 Task: Search one way flight ticket for 3 adults in first from Christiansted,st. Croix: Henry E. Rohlsen Airport to Indianapolis: Indianapolis International Airport on 8-5-2023. Number of bags: 11 checked bags. Price is upto 82000. Outbound departure time preference is 19:15.
Action: Mouse moved to (307, 259)
Screenshot: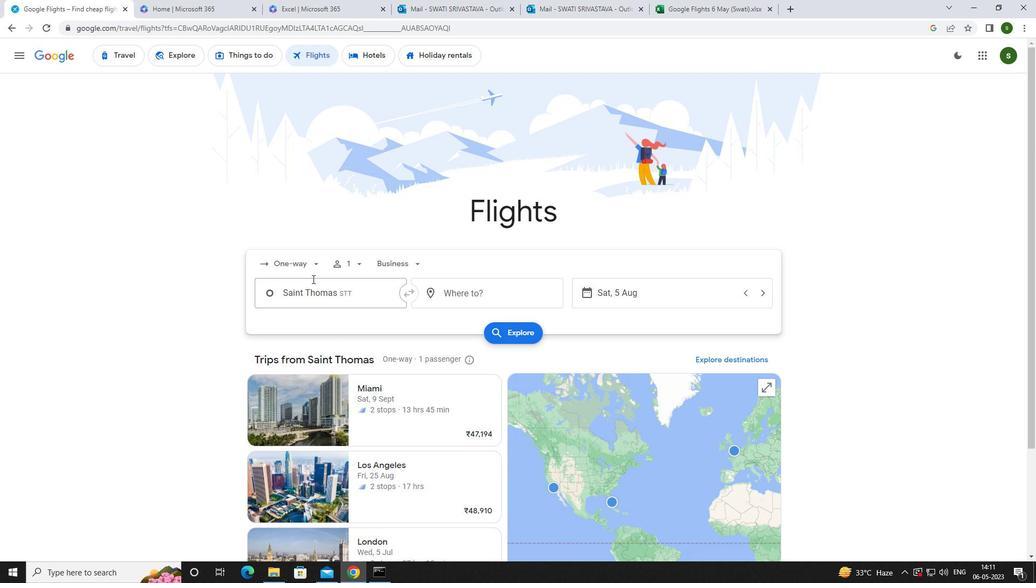 
Action: Mouse pressed left at (307, 259)
Screenshot: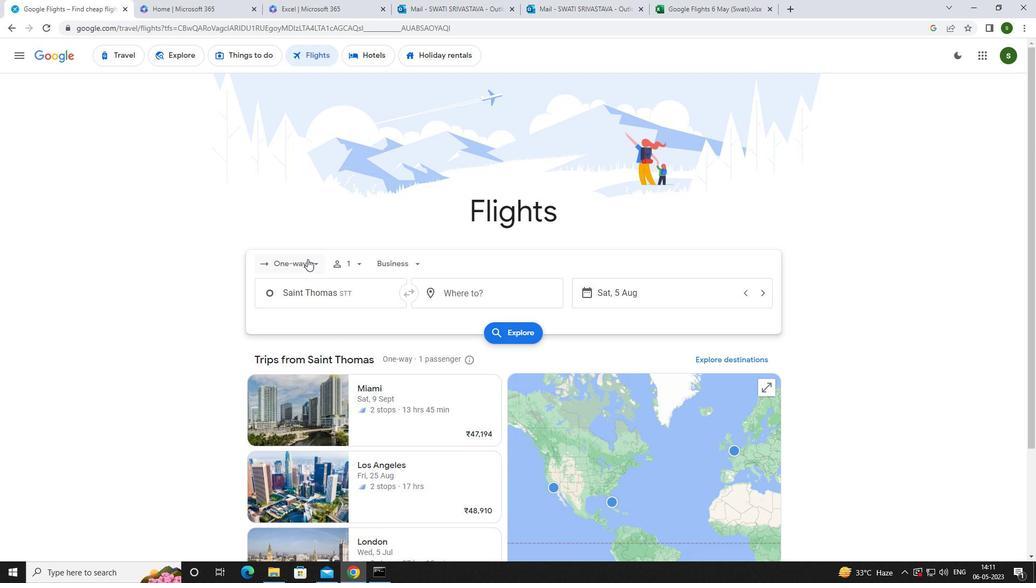 
Action: Mouse moved to (312, 308)
Screenshot: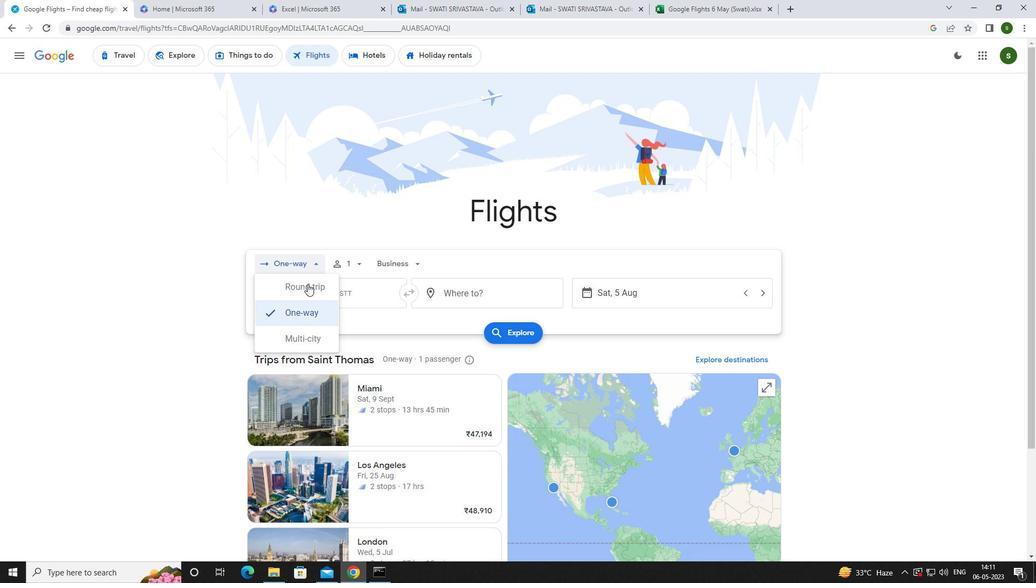 
Action: Mouse pressed left at (312, 308)
Screenshot: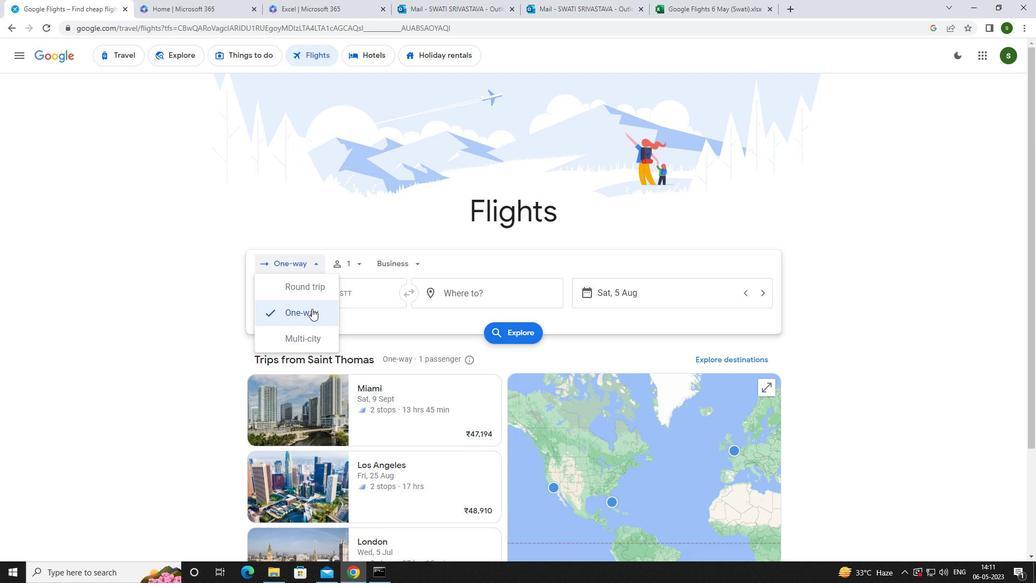 
Action: Mouse moved to (356, 265)
Screenshot: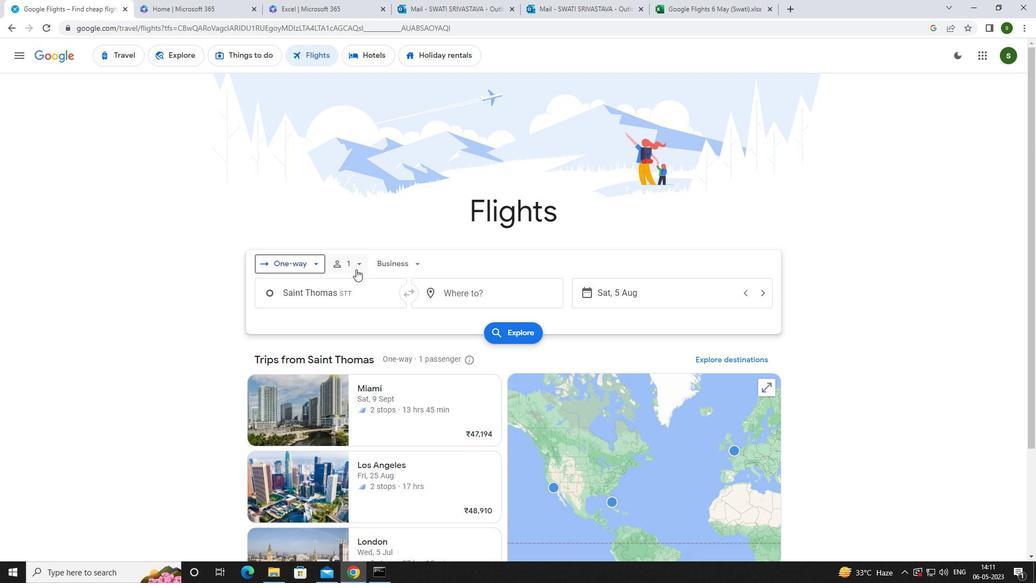 
Action: Mouse pressed left at (356, 265)
Screenshot: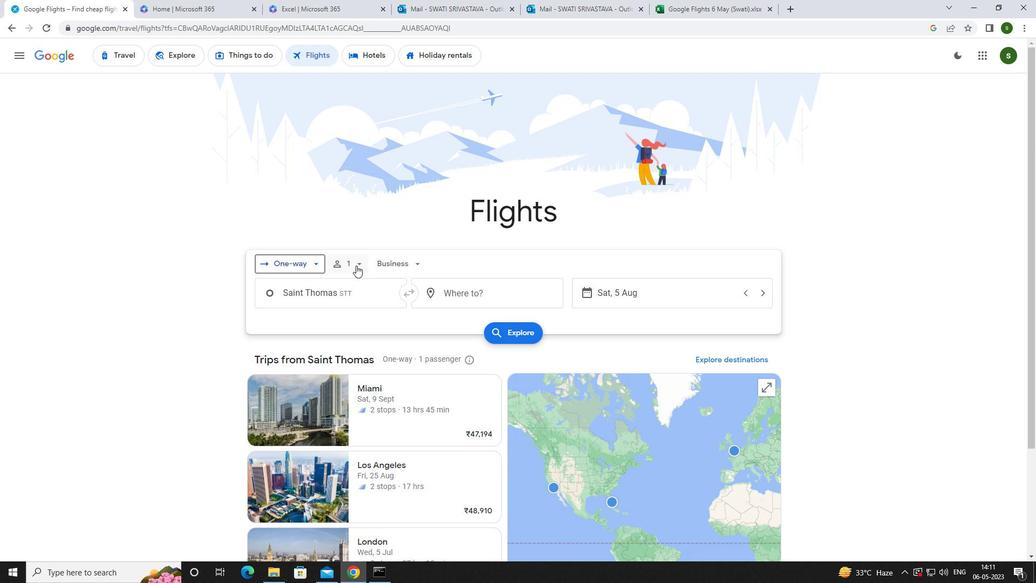 
Action: Mouse moved to (444, 287)
Screenshot: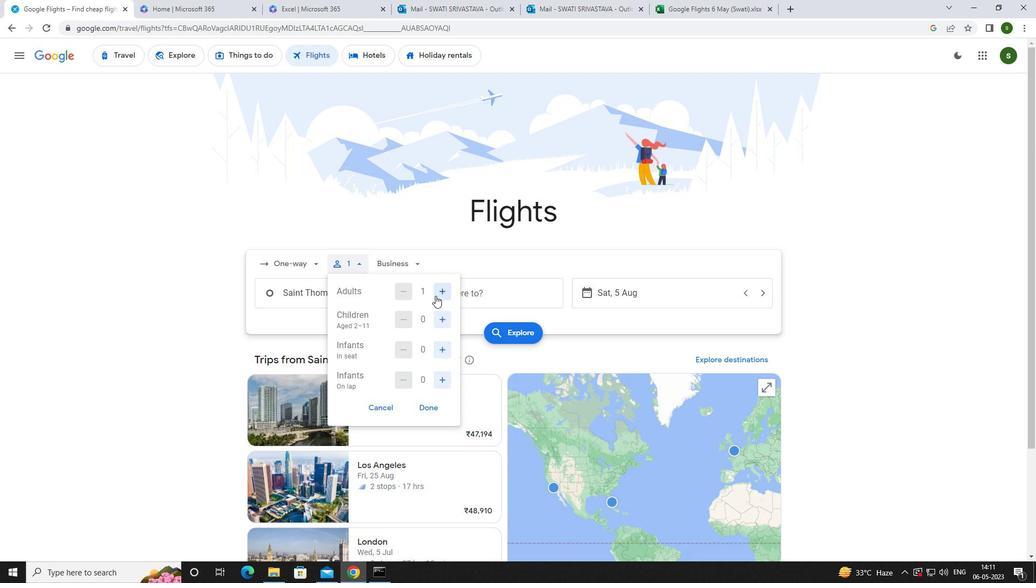 
Action: Mouse pressed left at (444, 287)
Screenshot: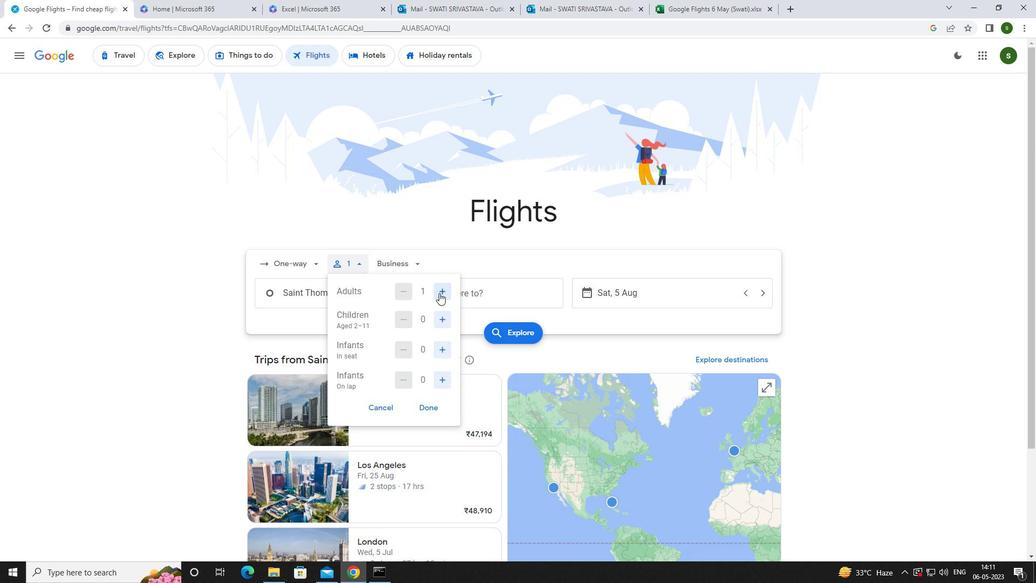 
Action: Mouse pressed left at (444, 287)
Screenshot: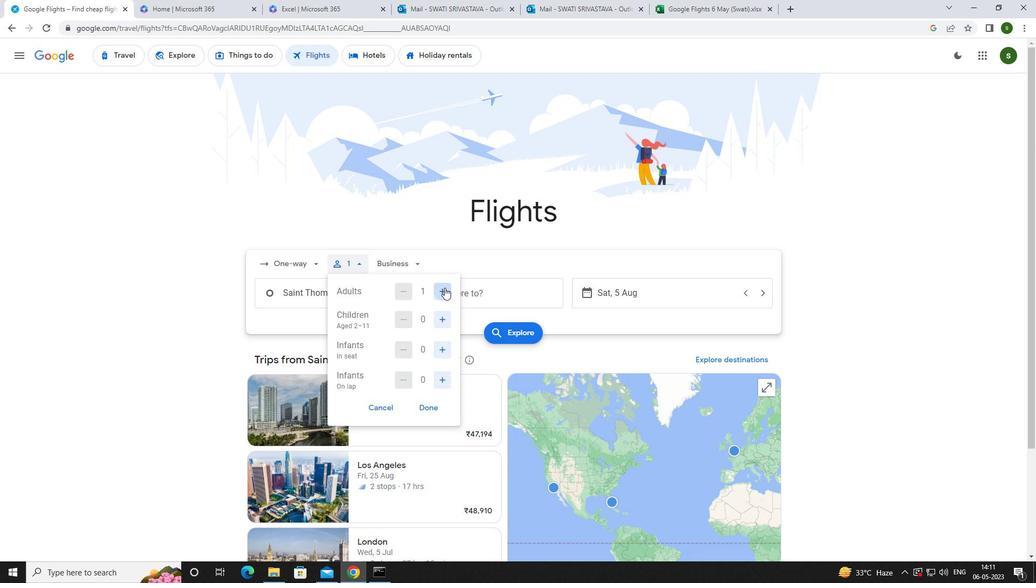 
Action: Mouse moved to (405, 262)
Screenshot: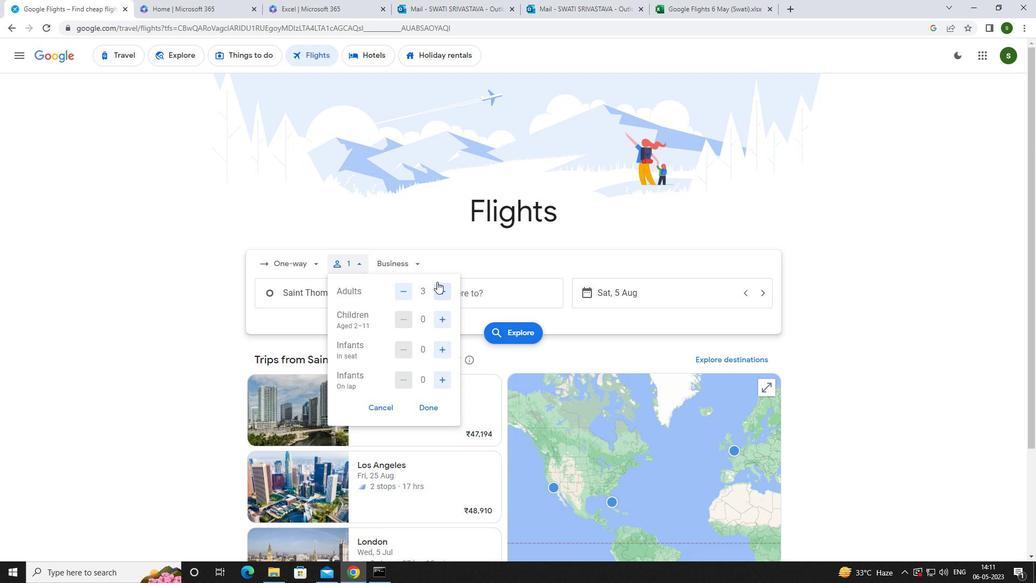 
Action: Mouse pressed left at (405, 262)
Screenshot: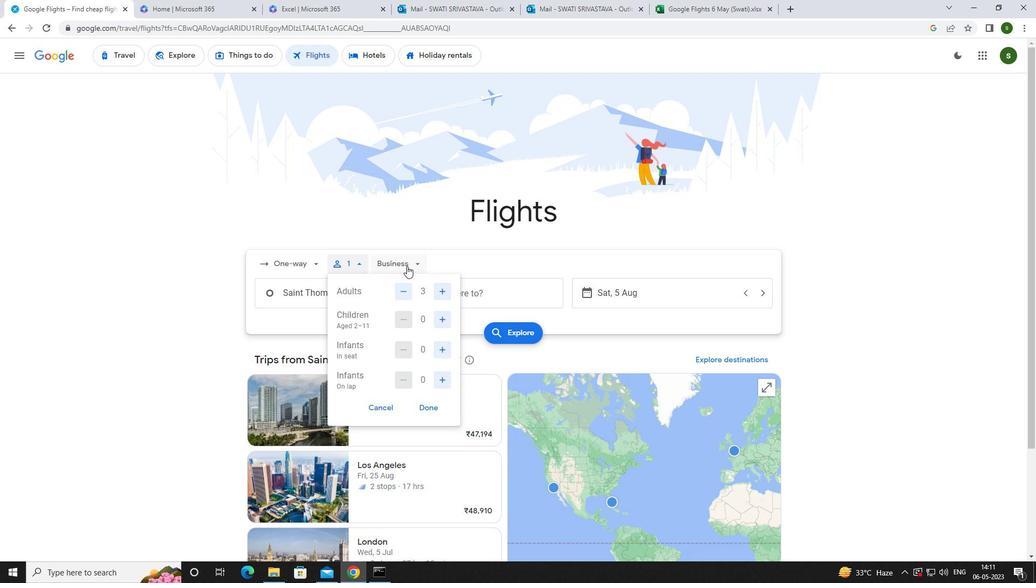
Action: Mouse moved to (422, 362)
Screenshot: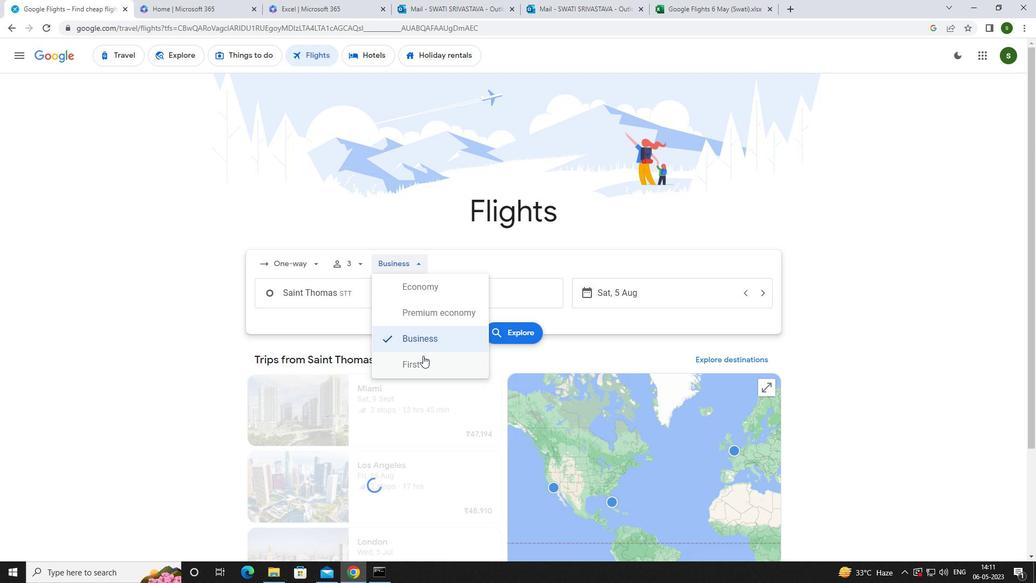 
Action: Mouse pressed left at (422, 362)
Screenshot: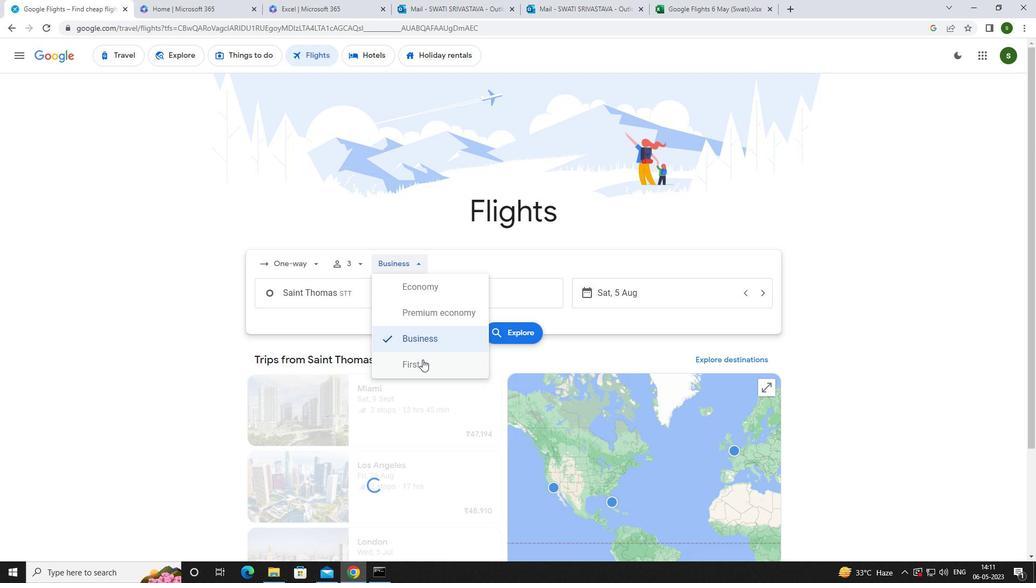 
Action: Mouse moved to (362, 296)
Screenshot: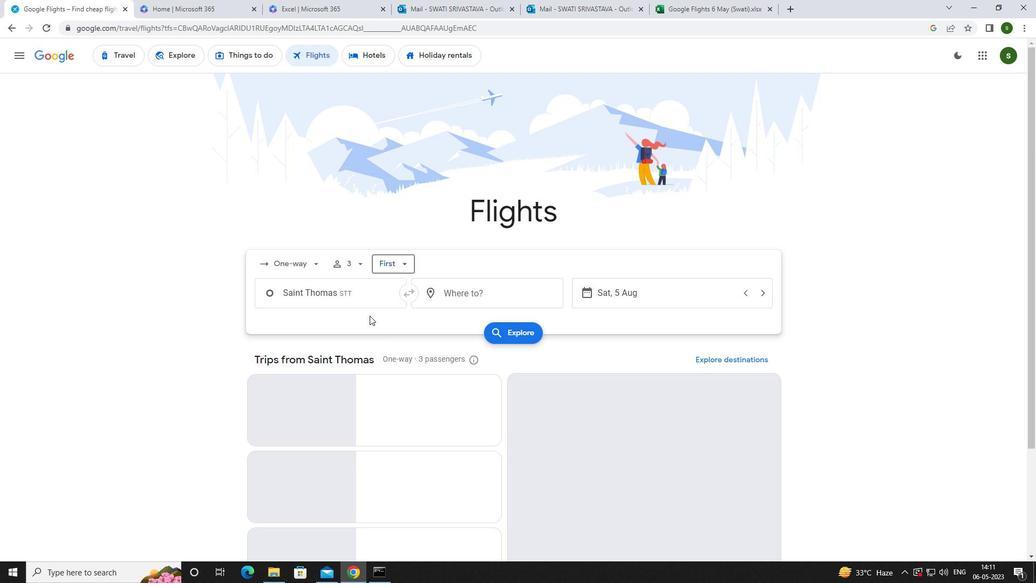 
Action: Mouse pressed left at (362, 296)
Screenshot: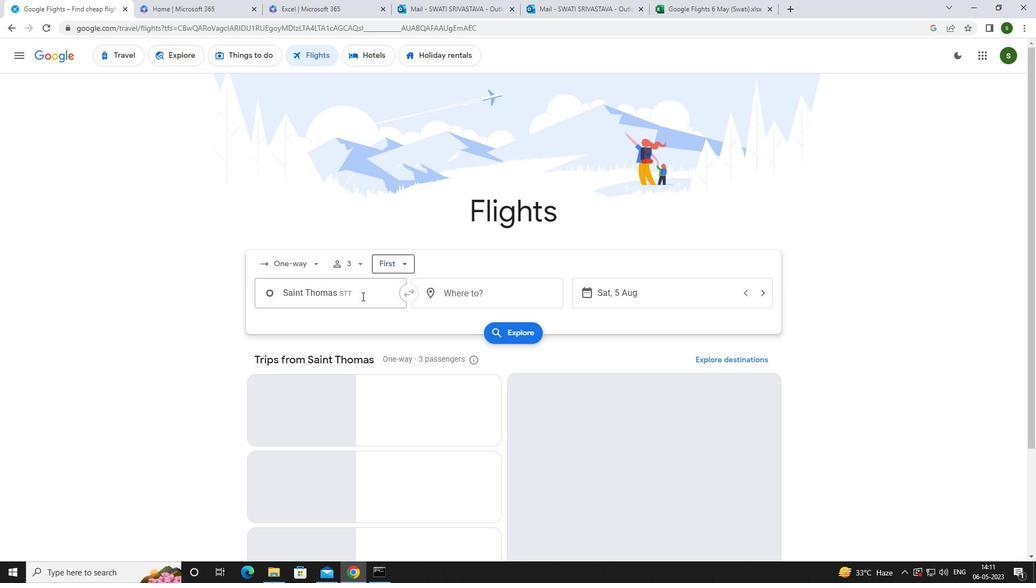 
Action: Mouse moved to (364, 295)
Screenshot: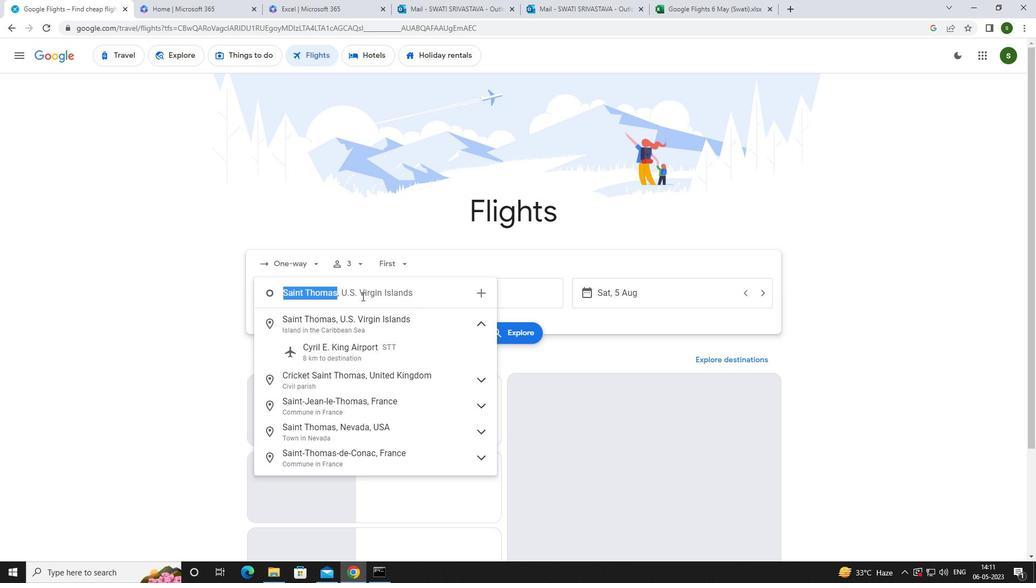 
Action: Key pressed <Key.caps_lock>h<Key.caps_lock>enry
Screenshot: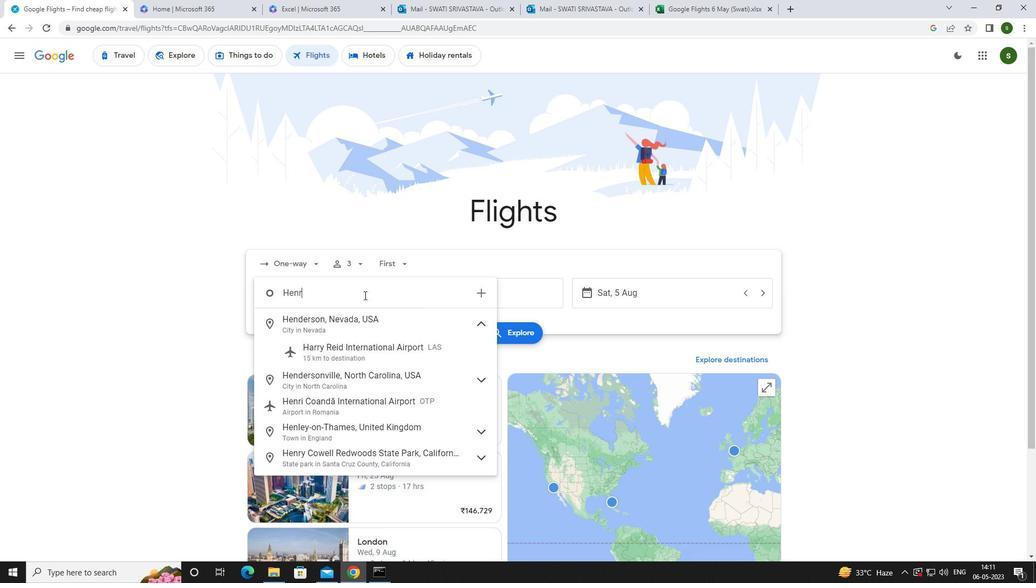 
Action: Mouse moved to (359, 378)
Screenshot: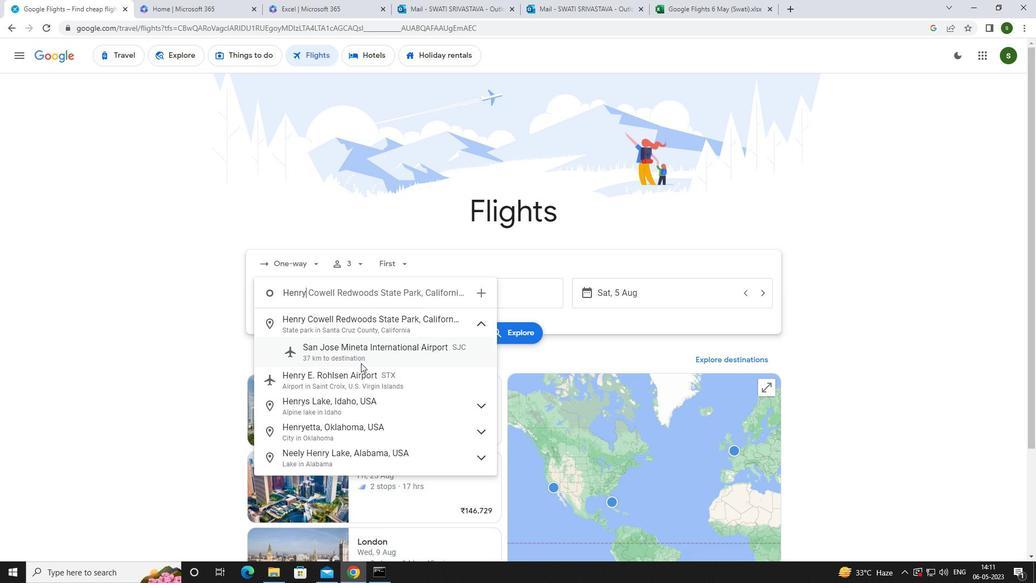
Action: Mouse pressed left at (359, 378)
Screenshot: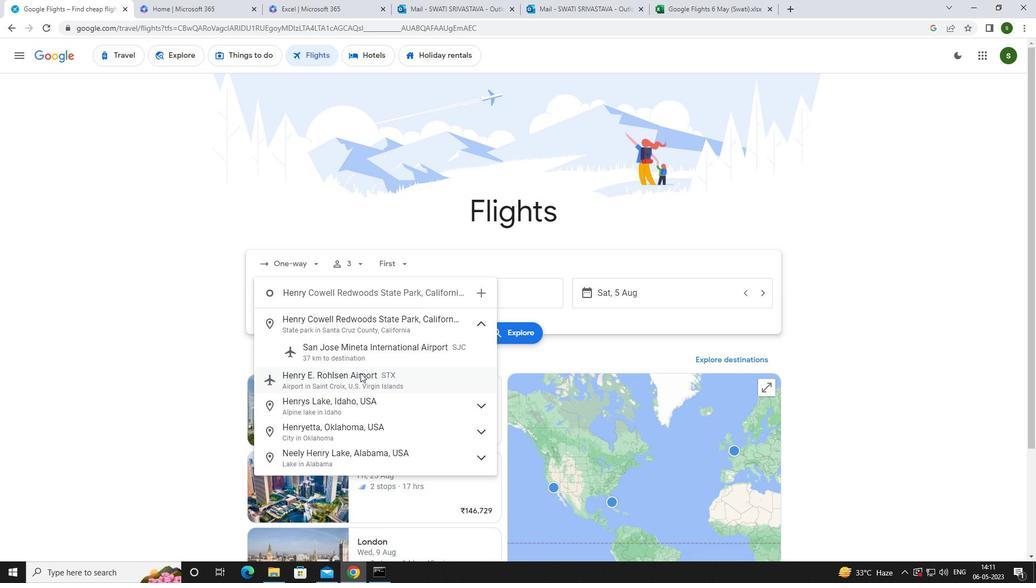 
Action: Mouse moved to (485, 293)
Screenshot: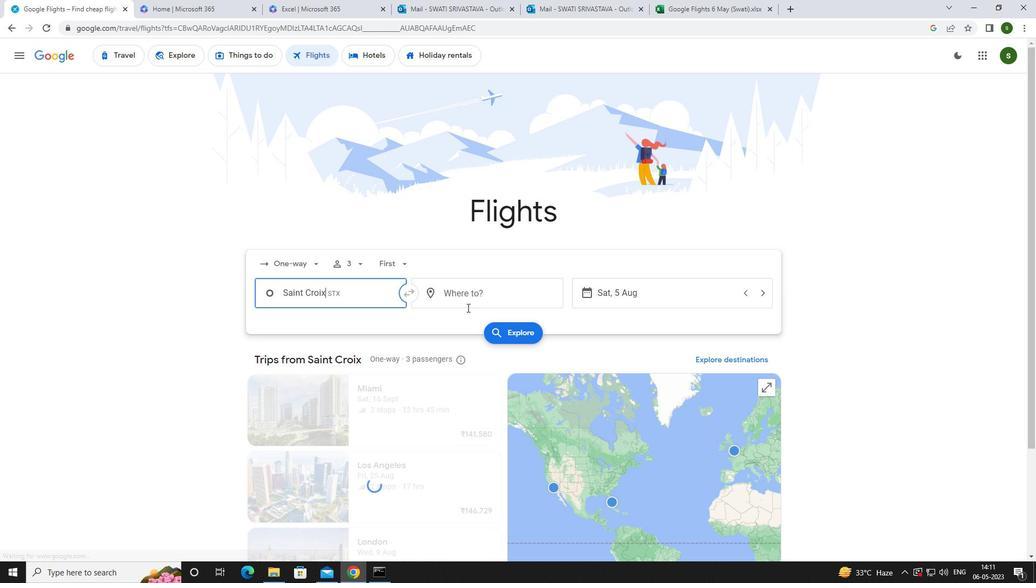 
Action: Mouse pressed left at (485, 293)
Screenshot: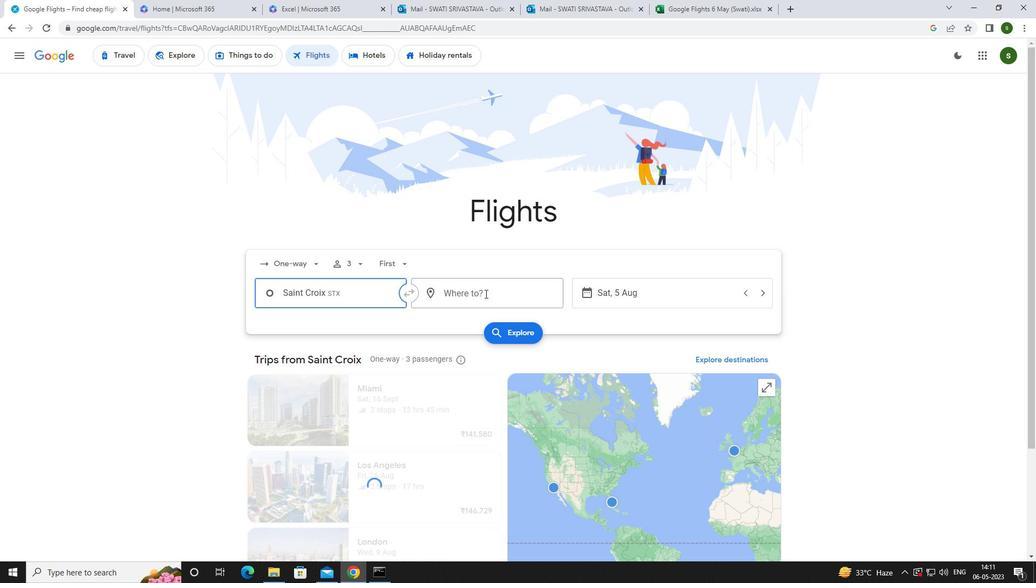 
Action: Key pressed <Key.caps_lock>i<Key.caps_lock>ndianapol
Screenshot: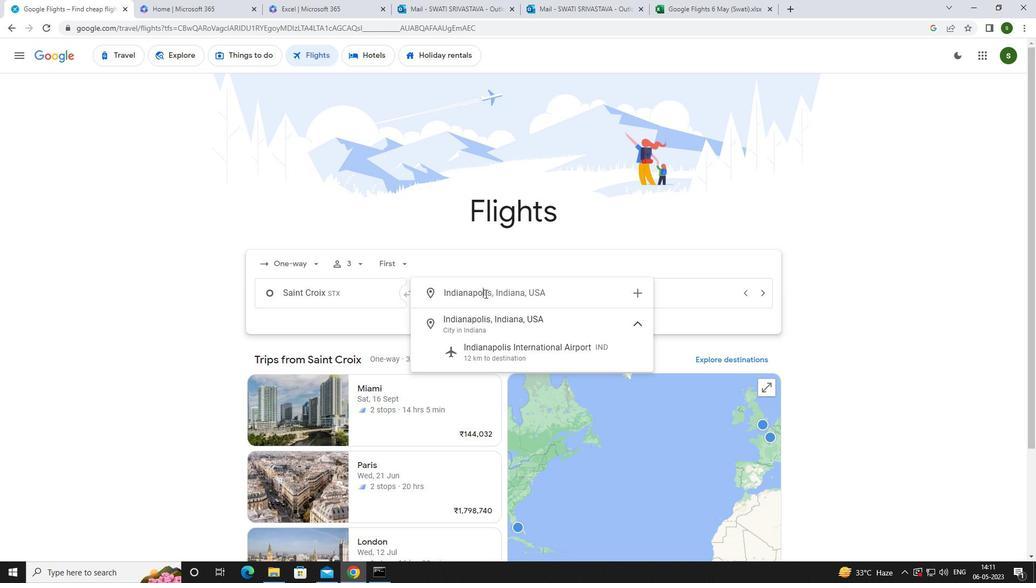 
Action: Mouse moved to (497, 349)
Screenshot: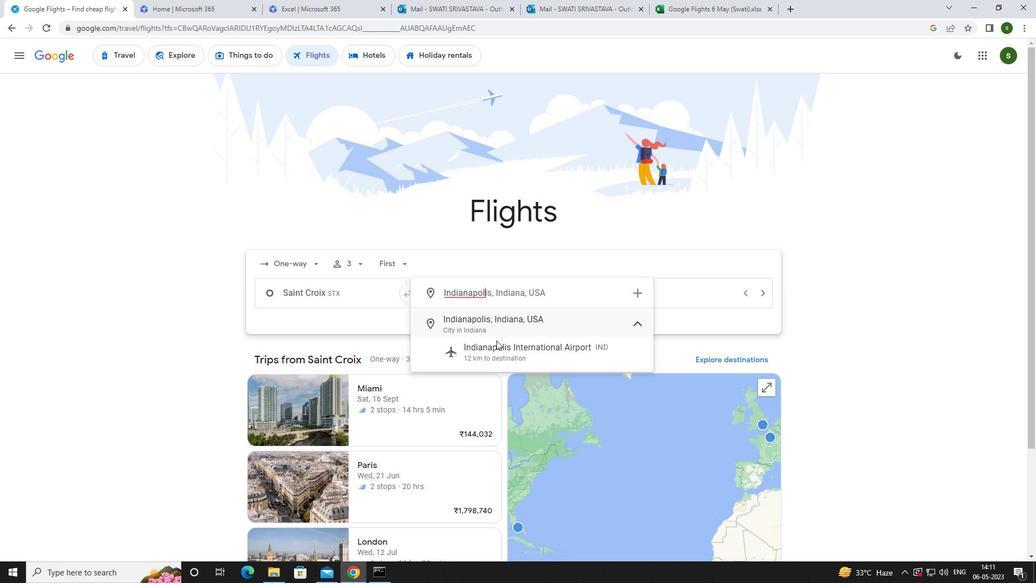 
Action: Mouse pressed left at (497, 349)
Screenshot: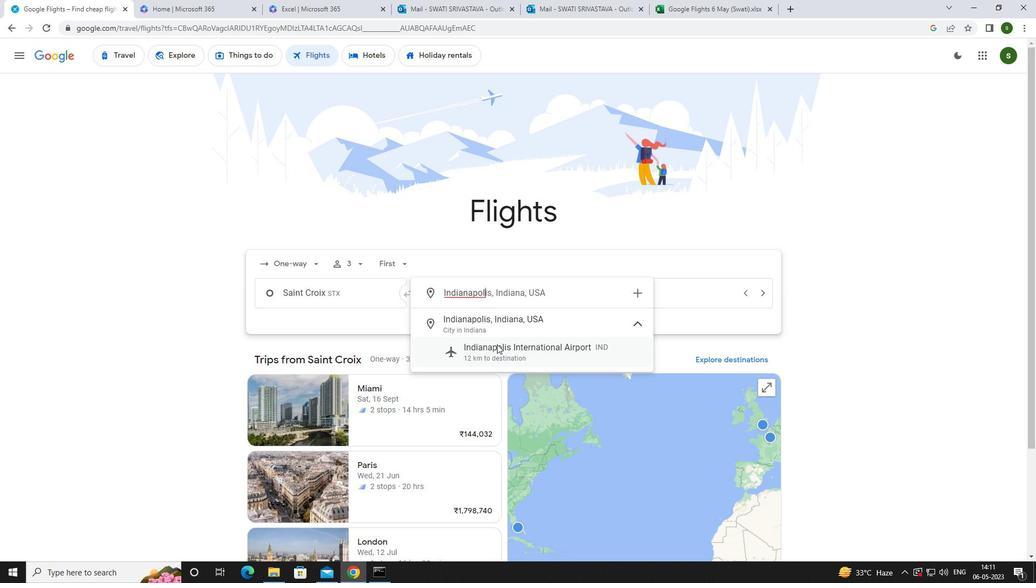 
Action: Mouse moved to (622, 294)
Screenshot: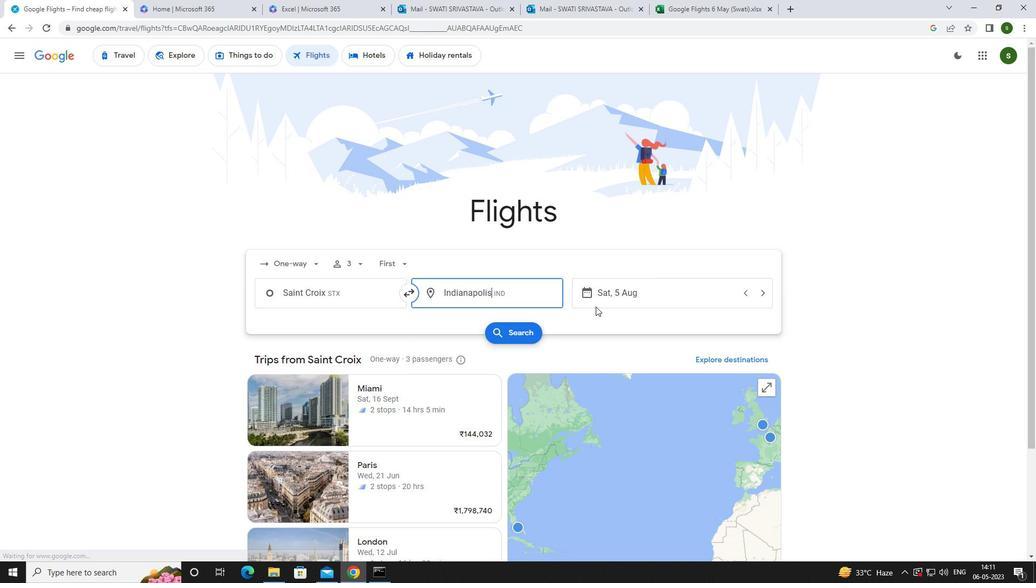 
Action: Mouse pressed left at (622, 294)
Screenshot: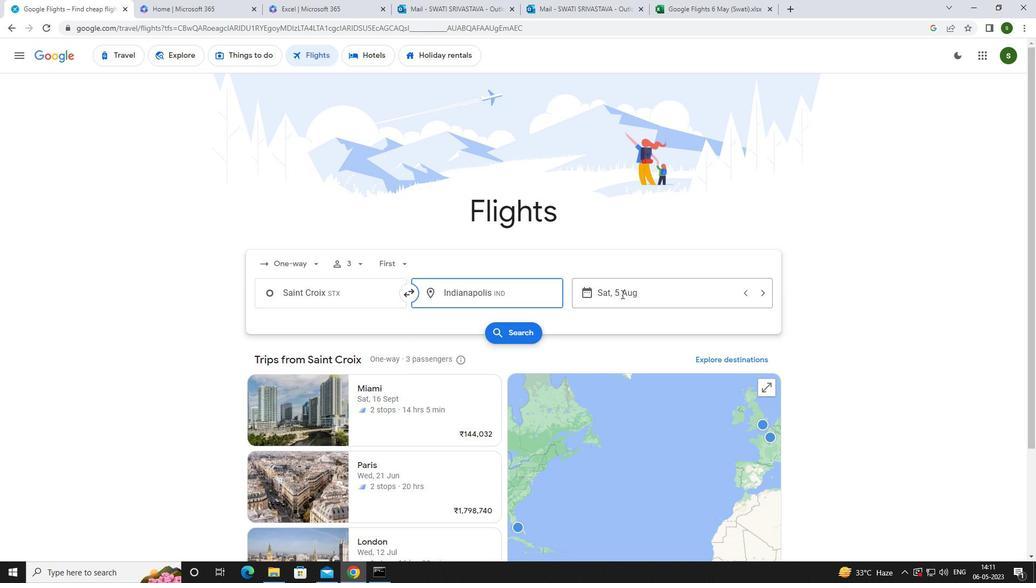 
Action: Mouse moved to (540, 366)
Screenshot: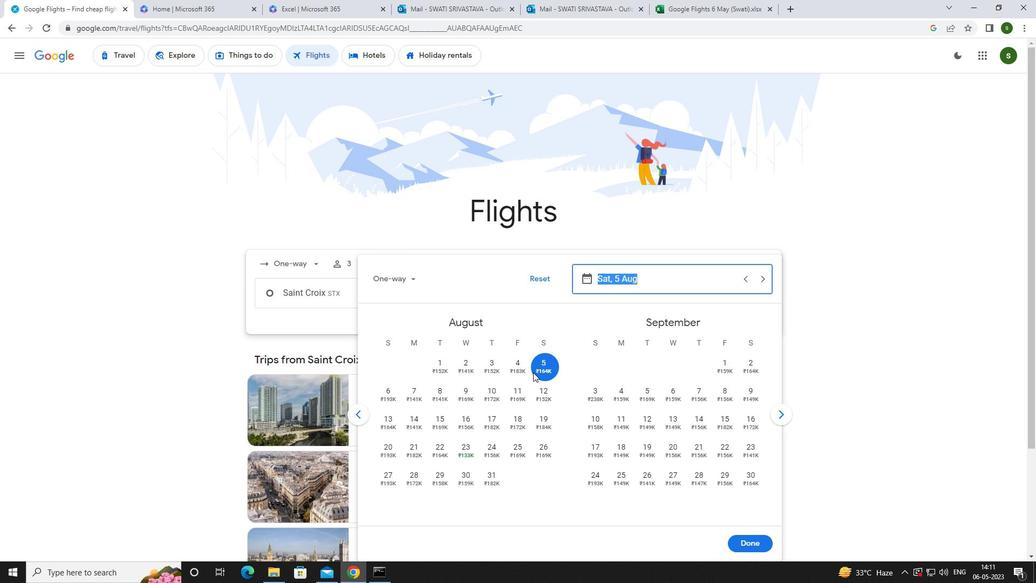 
Action: Mouse pressed left at (540, 366)
Screenshot: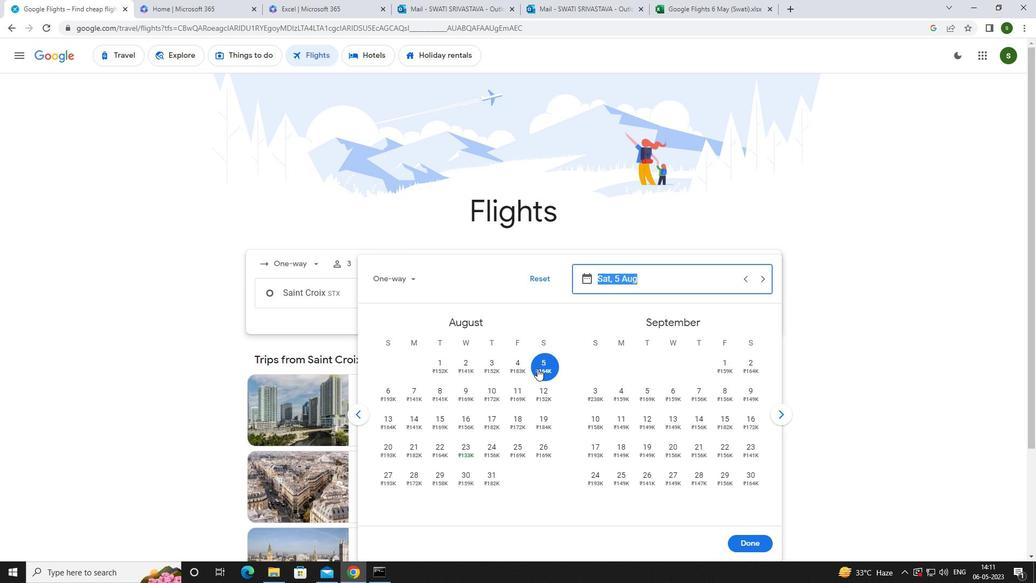 
Action: Mouse moved to (740, 545)
Screenshot: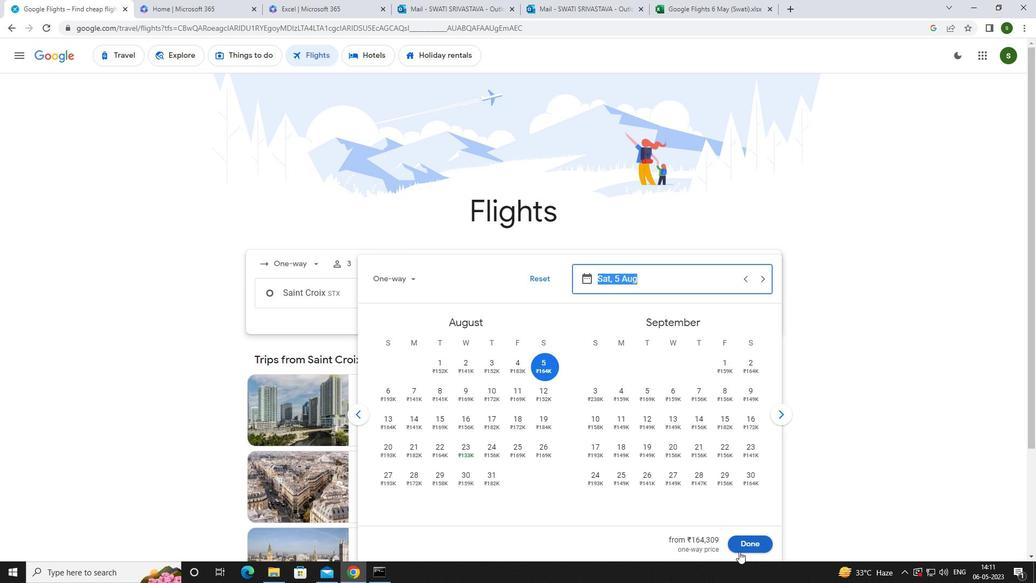 
Action: Mouse pressed left at (740, 545)
Screenshot: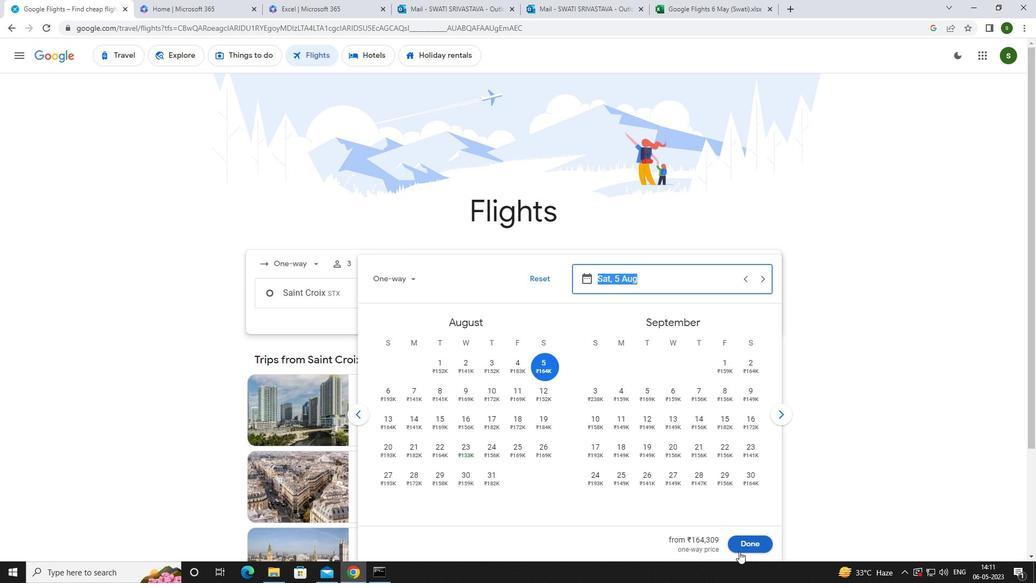 
Action: Mouse moved to (507, 330)
Screenshot: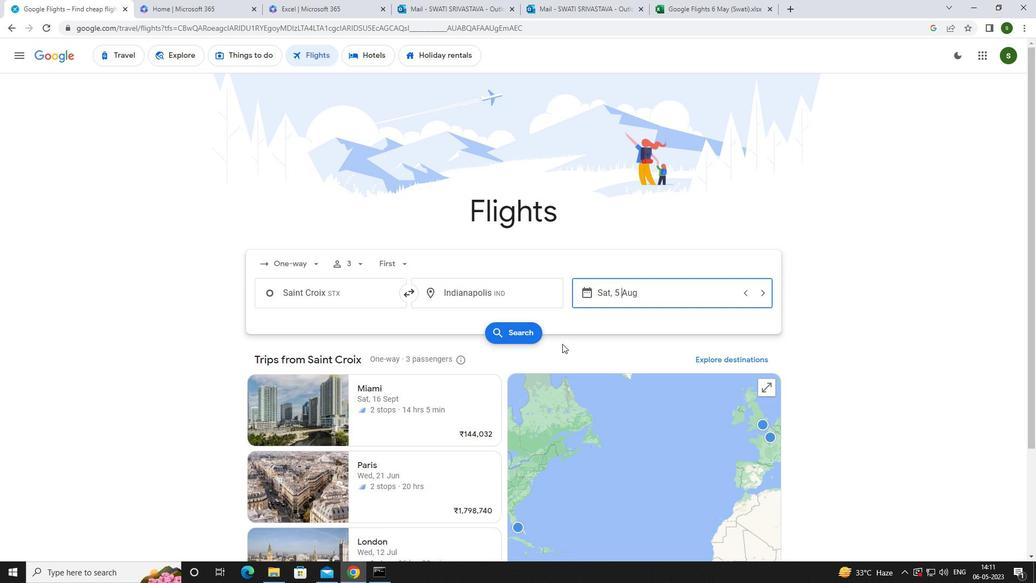 
Action: Mouse pressed left at (507, 330)
Screenshot: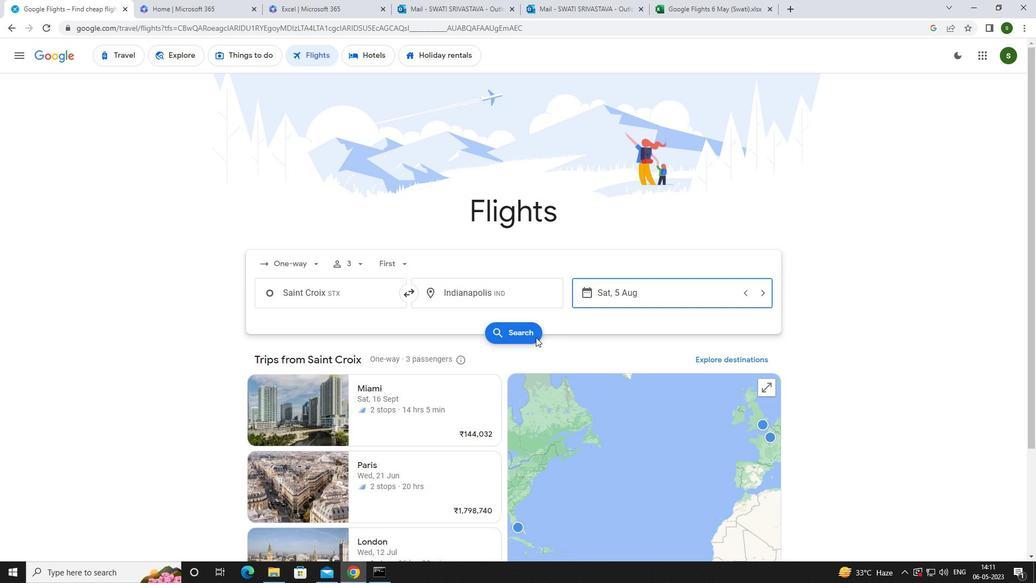 
Action: Mouse moved to (260, 154)
Screenshot: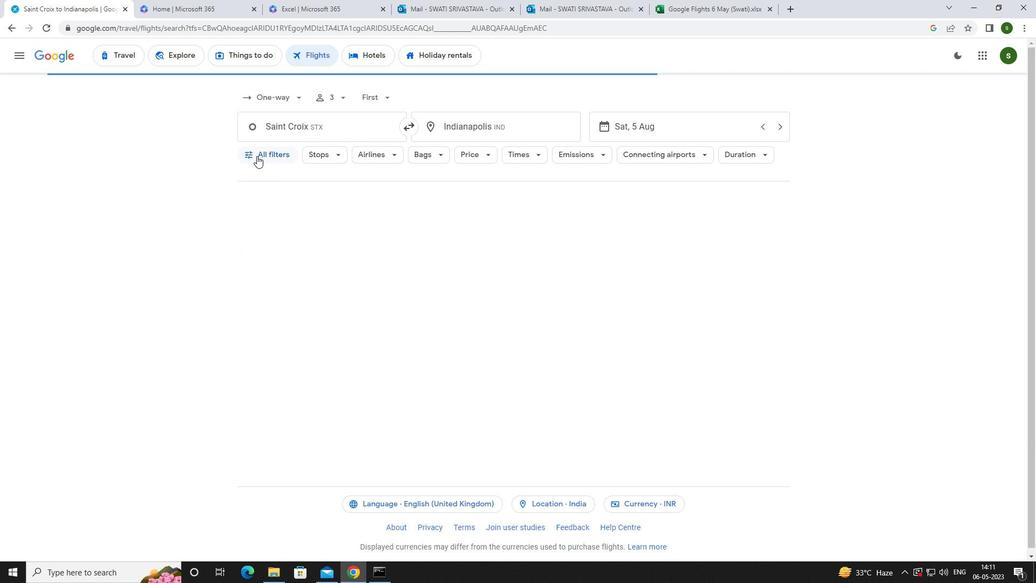 
Action: Mouse pressed left at (260, 154)
Screenshot: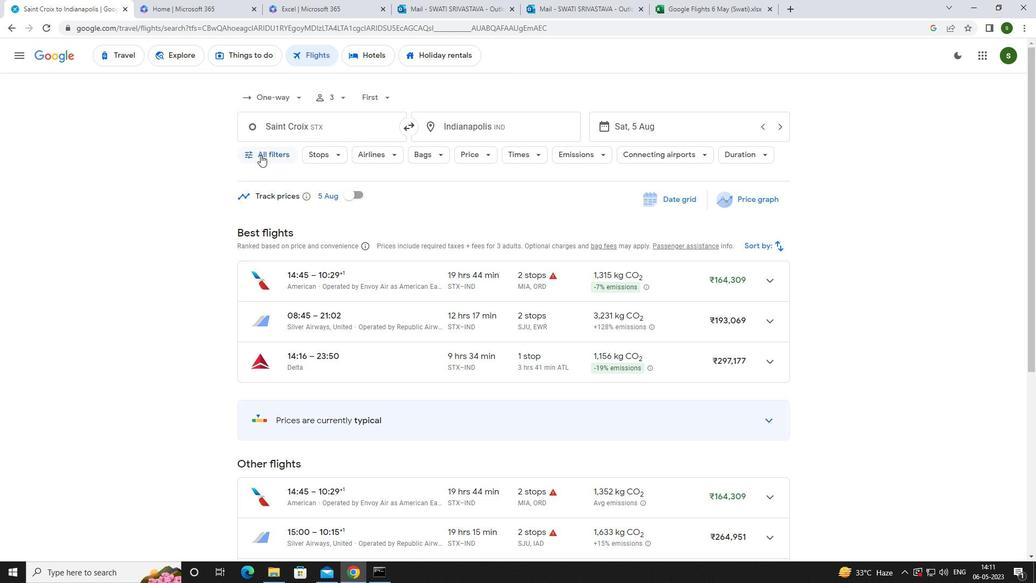 
Action: Mouse moved to (339, 327)
Screenshot: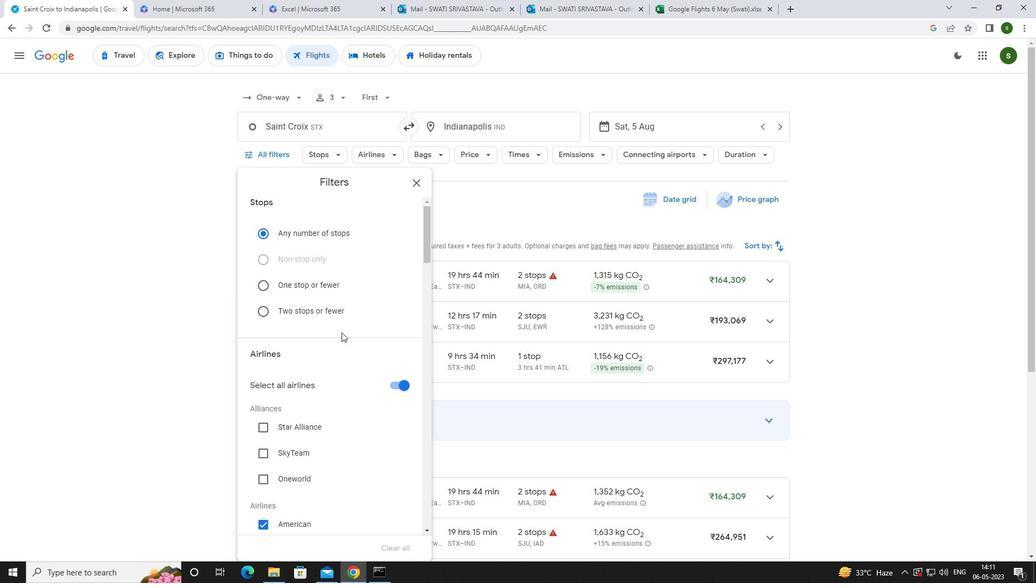 
Action: Mouse scrolled (339, 327) with delta (0, 0)
Screenshot: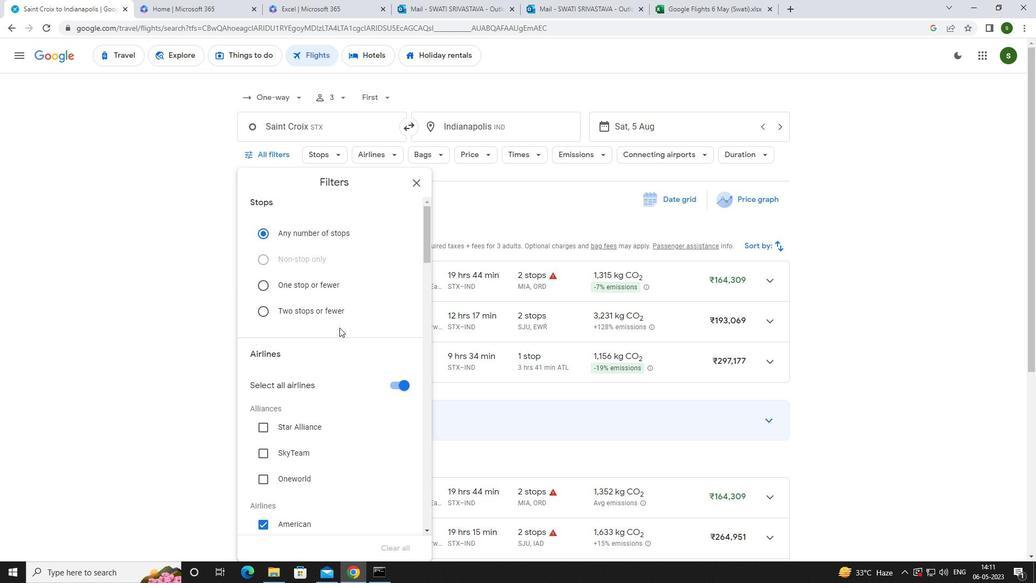 
Action: Mouse scrolled (339, 327) with delta (0, 0)
Screenshot: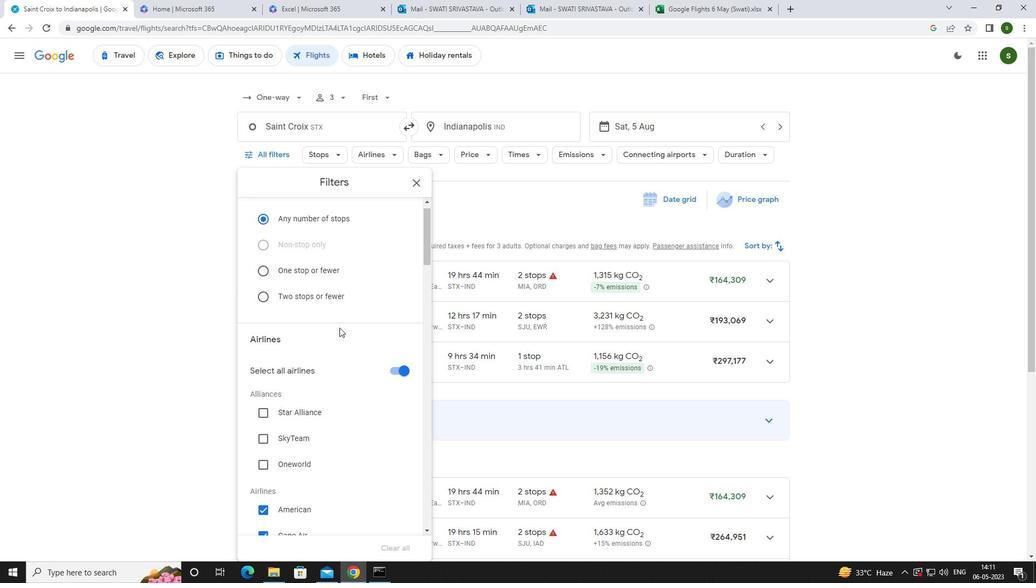 
Action: Mouse scrolled (339, 327) with delta (0, 0)
Screenshot: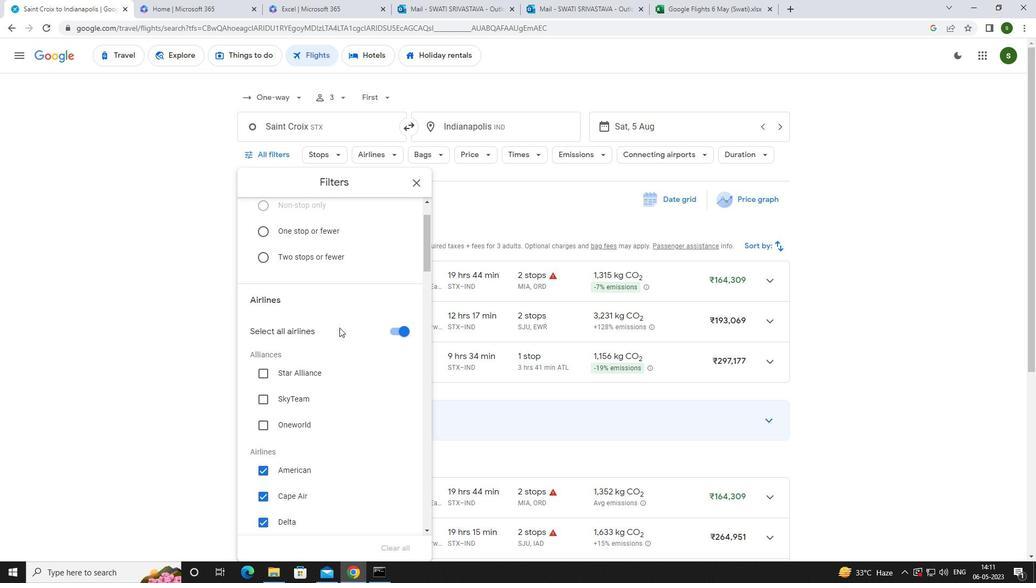 
Action: Mouse scrolled (339, 327) with delta (0, 0)
Screenshot: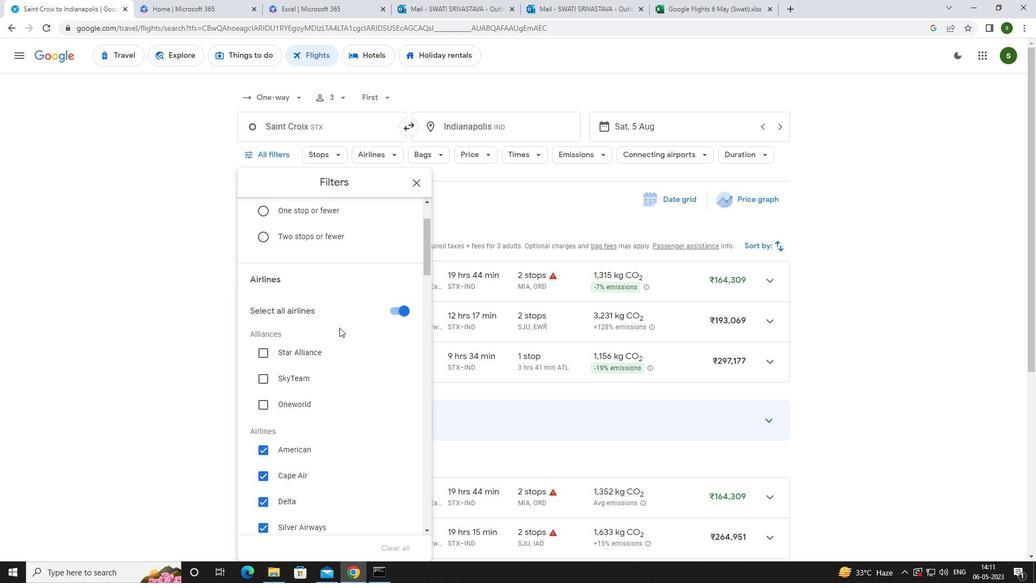 
Action: Mouse scrolled (339, 327) with delta (0, 0)
Screenshot: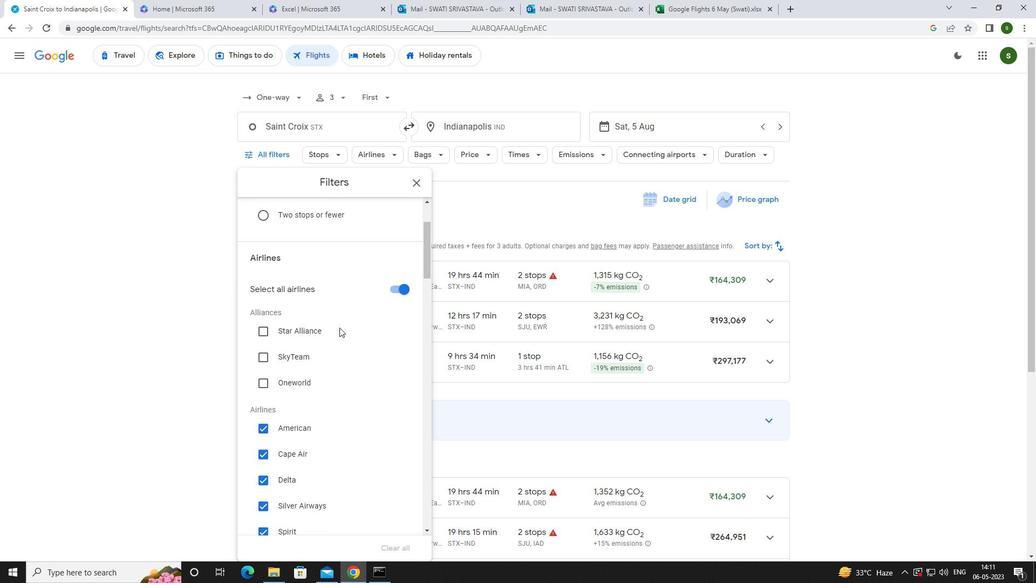 
Action: Mouse scrolled (339, 327) with delta (0, 0)
Screenshot: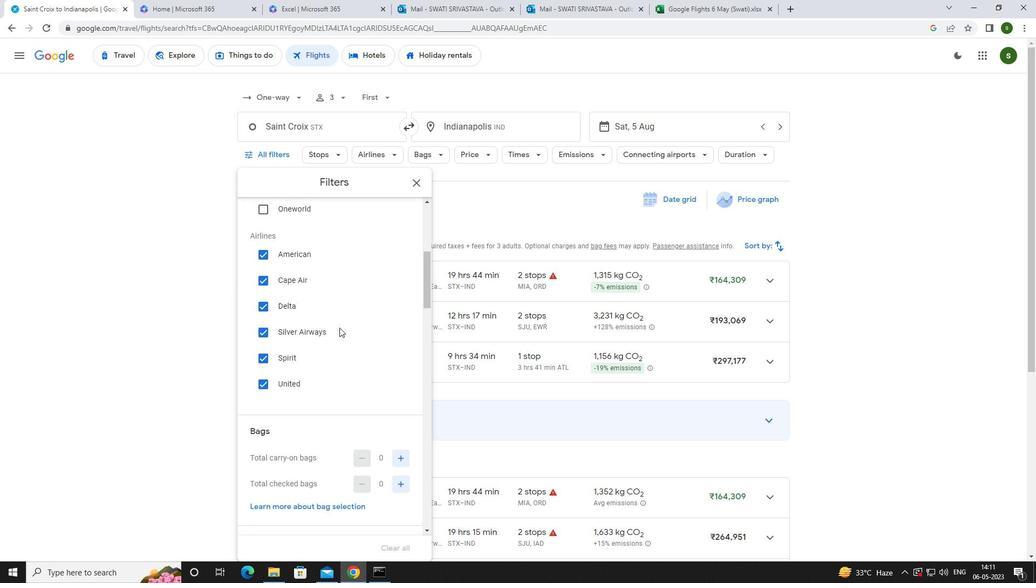 
Action: Mouse scrolled (339, 327) with delta (0, 0)
Screenshot: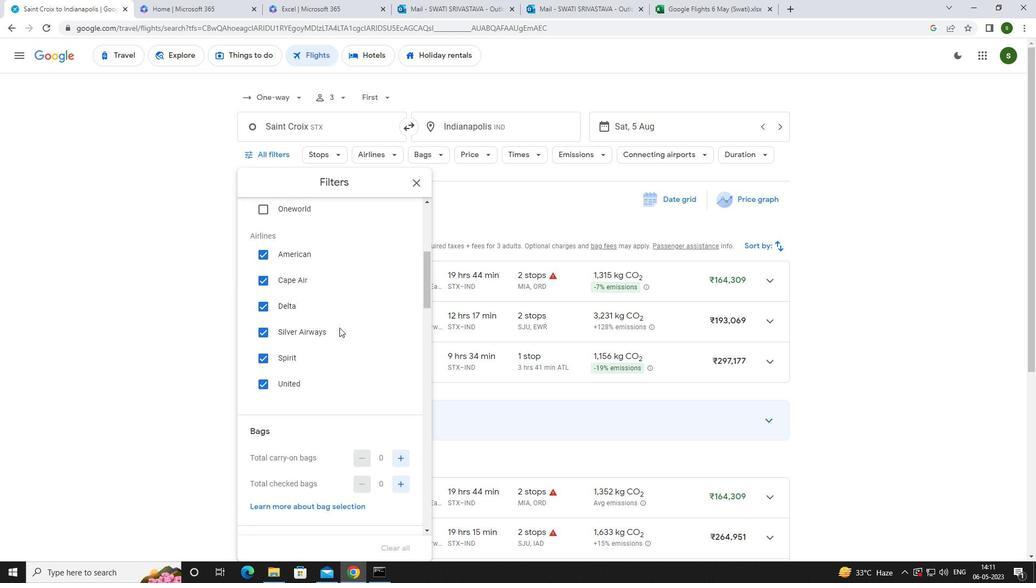
Action: Mouse moved to (399, 377)
Screenshot: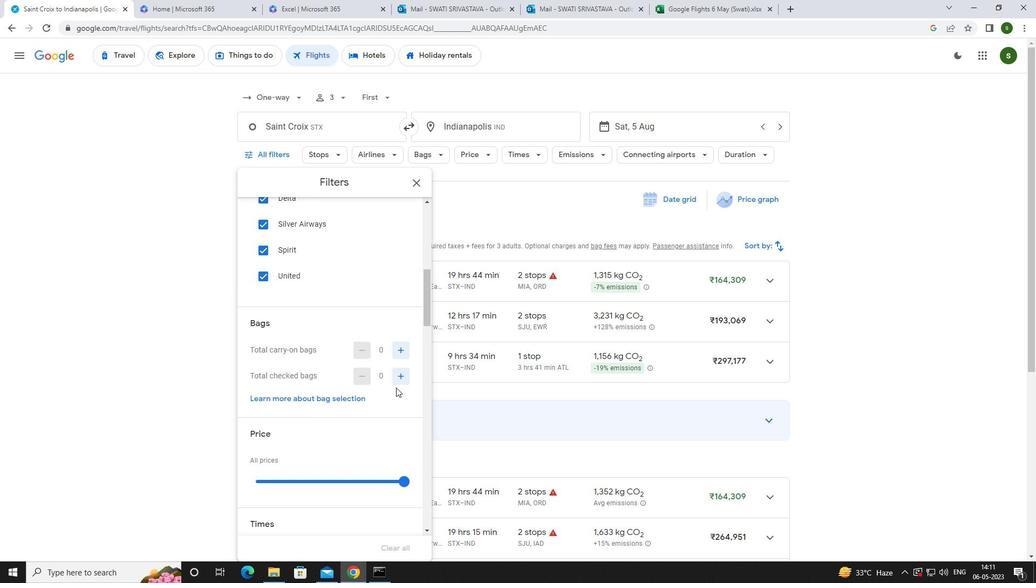 
Action: Mouse pressed left at (399, 377)
Screenshot: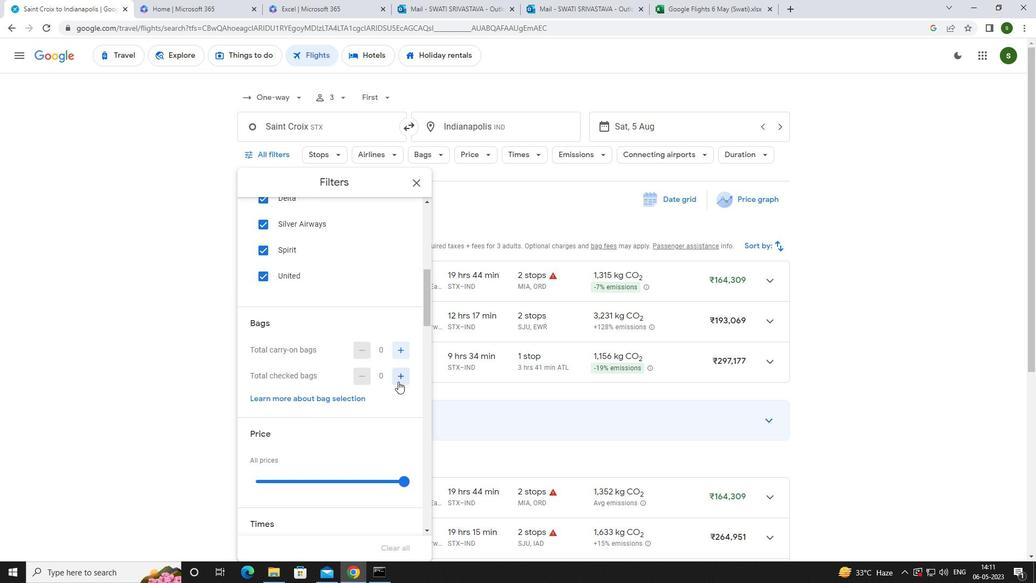 
Action: Mouse pressed left at (399, 377)
Screenshot: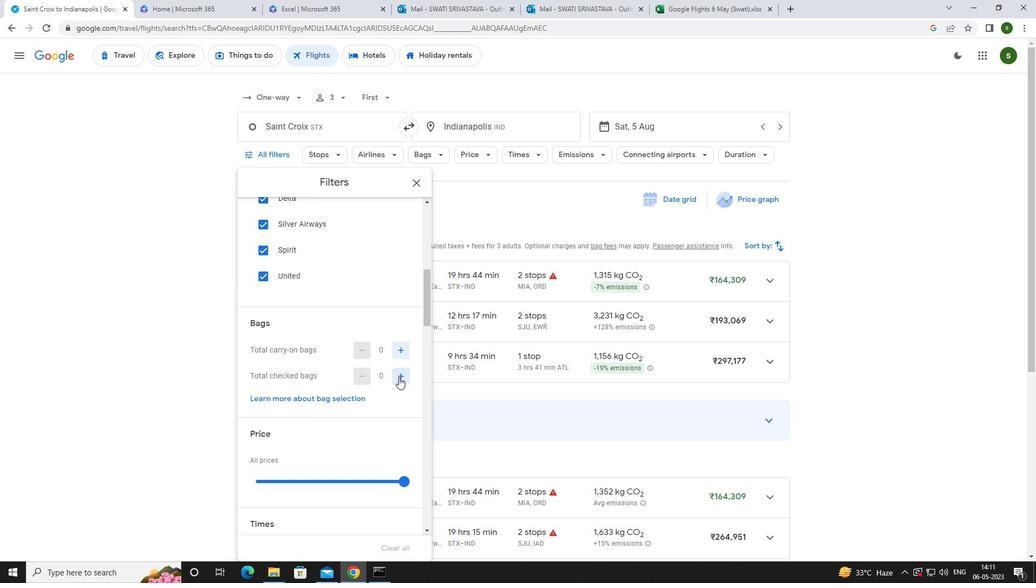 
Action: Mouse pressed left at (399, 377)
Screenshot: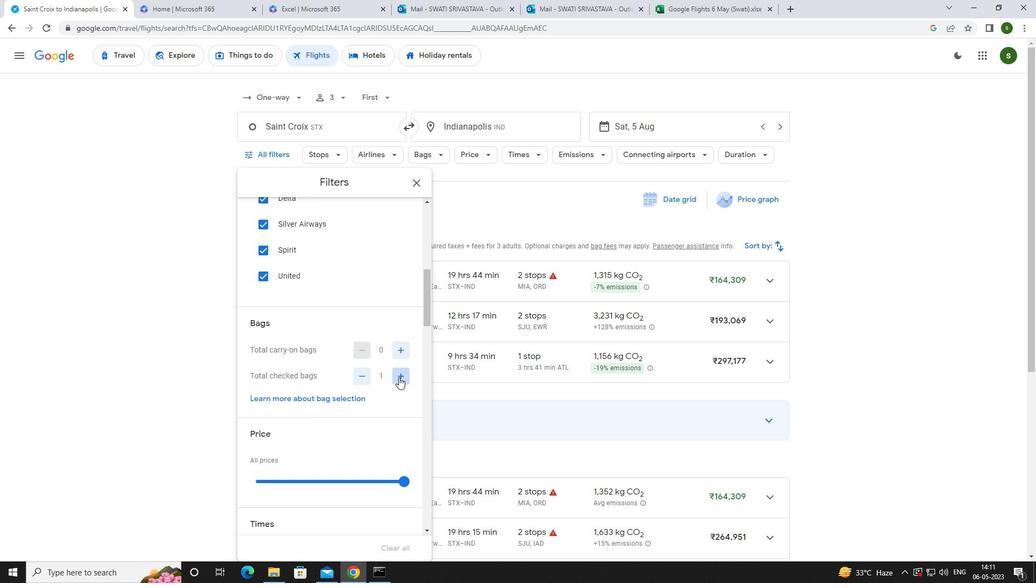 
Action: Mouse pressed left at (399, 377)
Screenshot: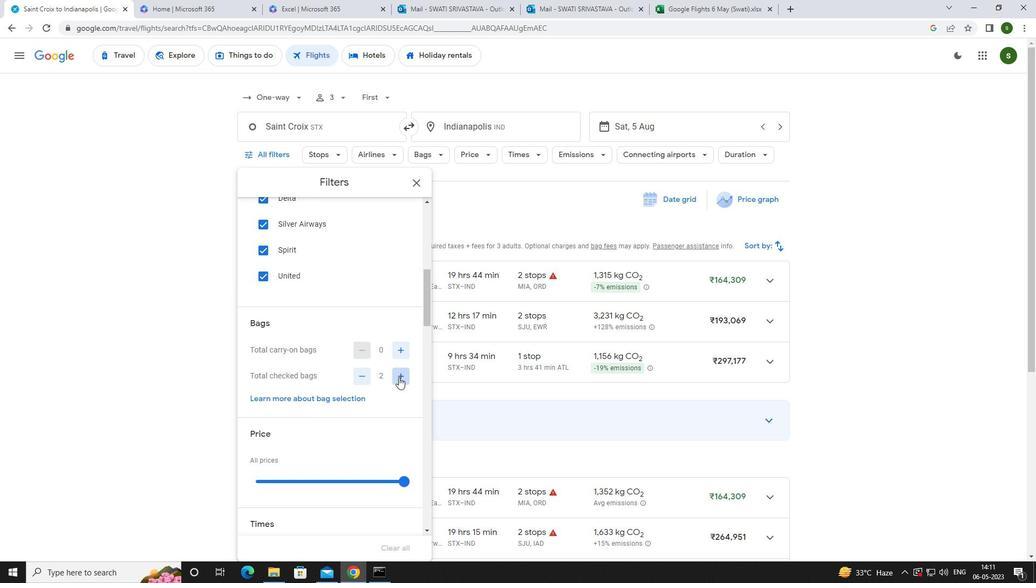 
Action: Mouse pressed left at (399, 377)
Screenshot: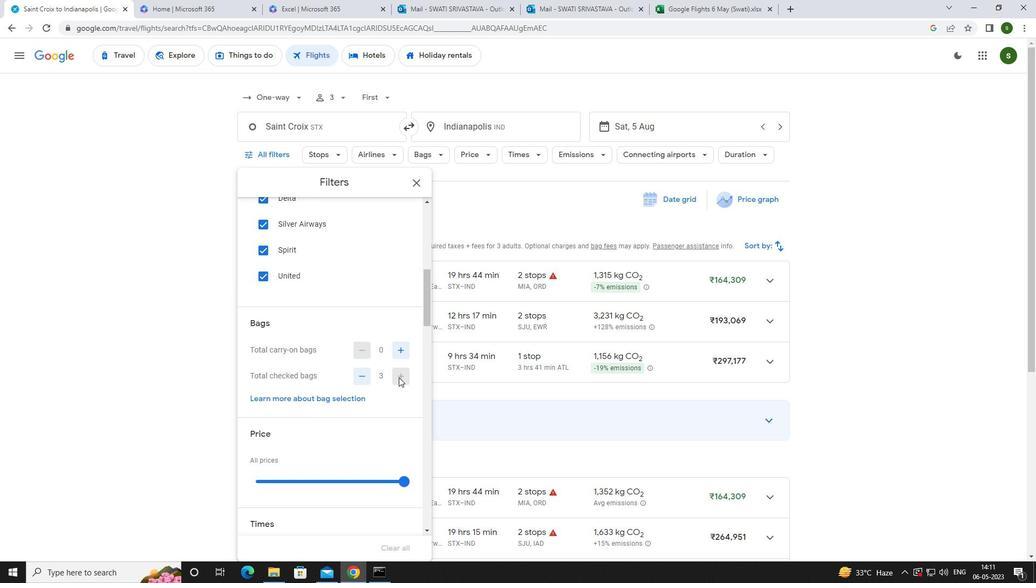 
Action: Mouse pressed left at (399, 377)
Screenshot: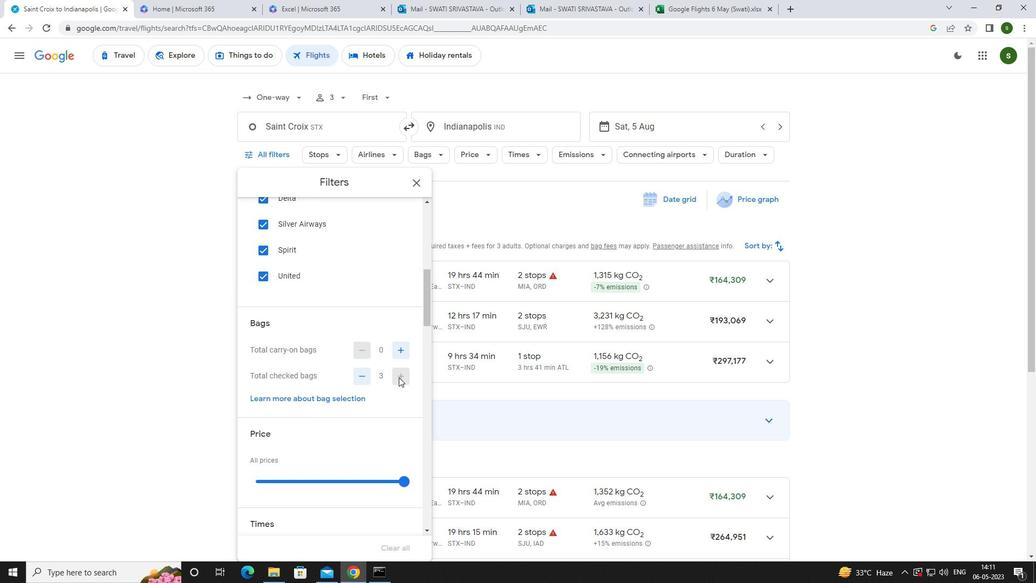 
Action: Mouse scrolled (399, 376) with delta (0, 0)
Screenshot: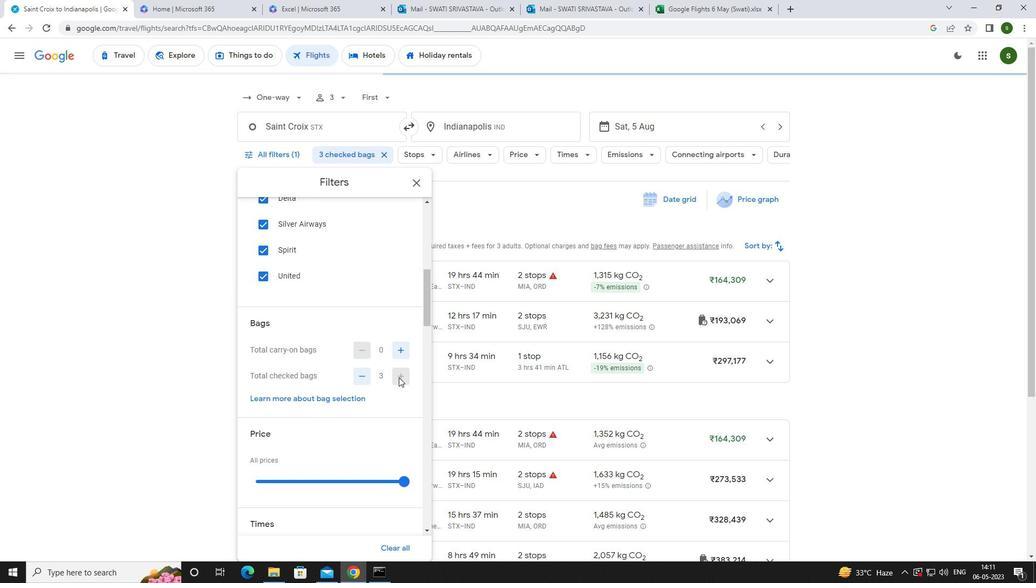 
Action: Mouse scrolled (399, 376) with delta (0, 0)
Screenshot: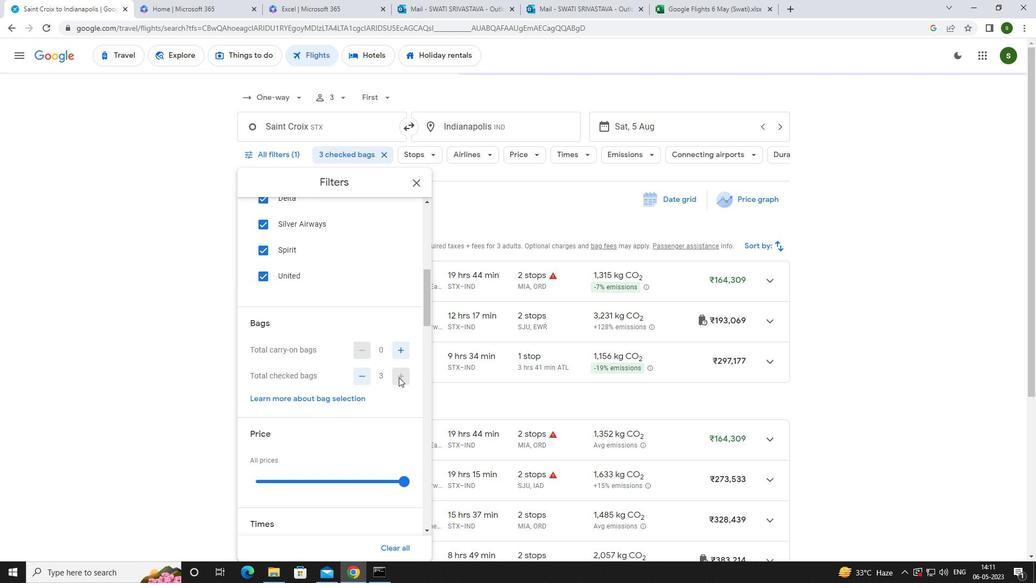 
Action: Mouse moved to (403, 375)
Screenshot: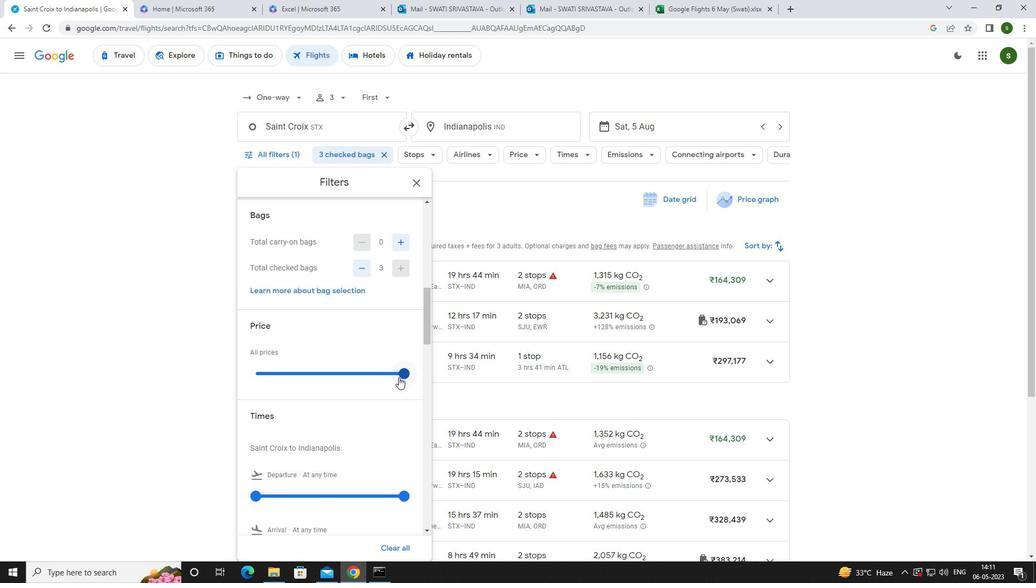 
Action: Mouse pressed left at (403, 375)
Screenshot: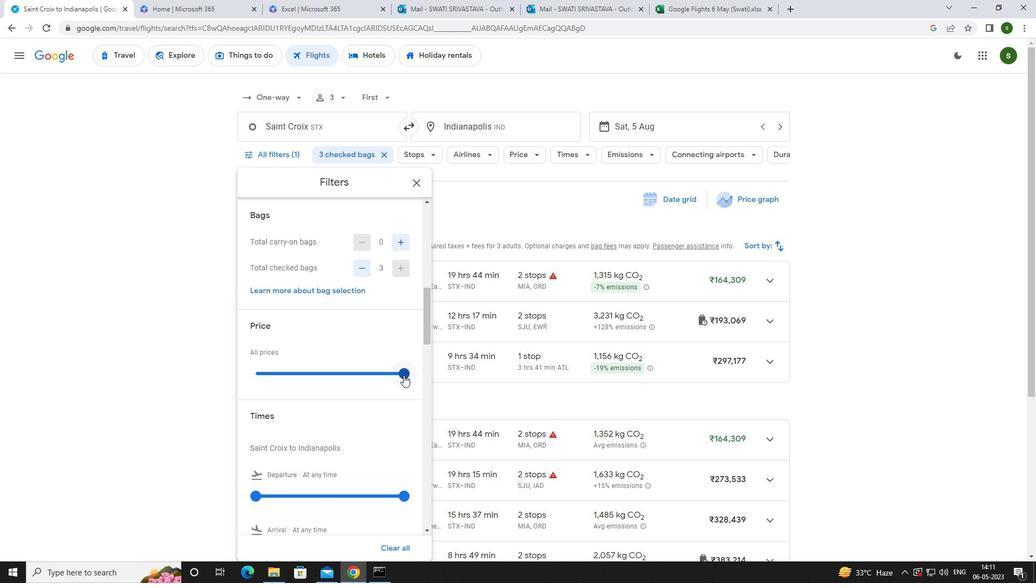 
Action: Mouse moved to (257, 381)
Screenshot: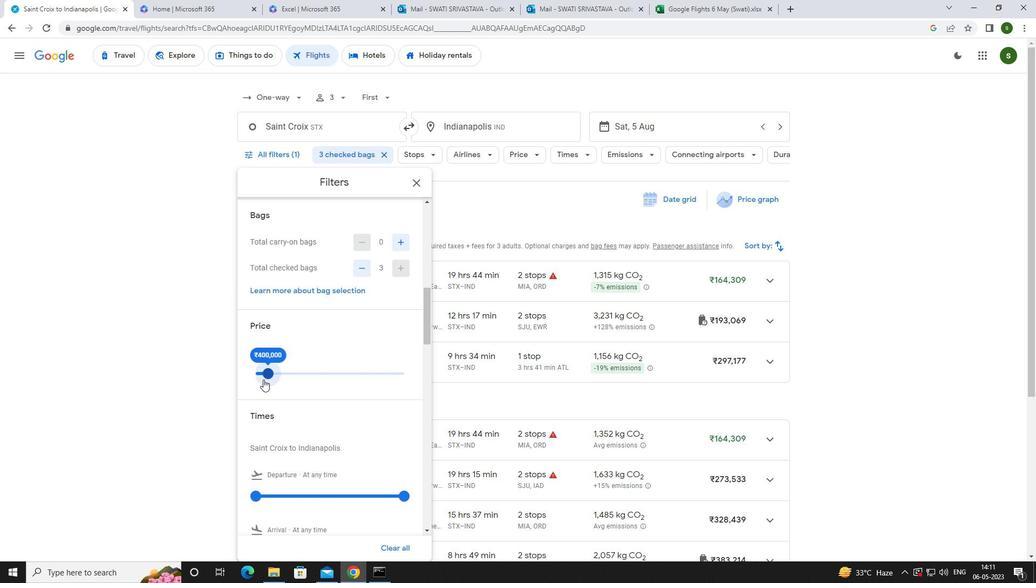 
Action: Mouse scrolled (257, 380) with delta (0, 0)
Screenshot: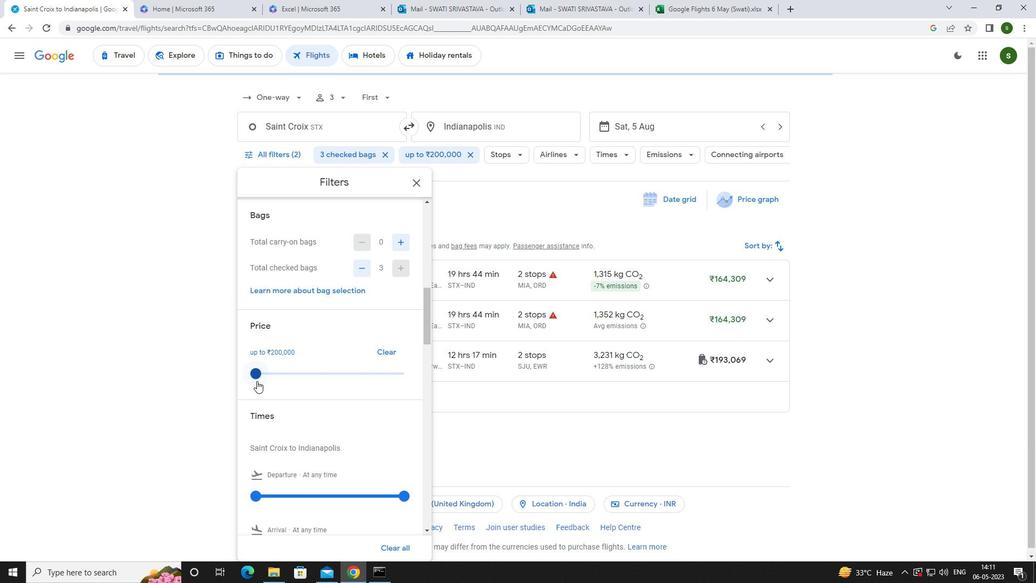 
Action: Mouse scrolled (257, 380) with delta (0, 0)
Screenshot: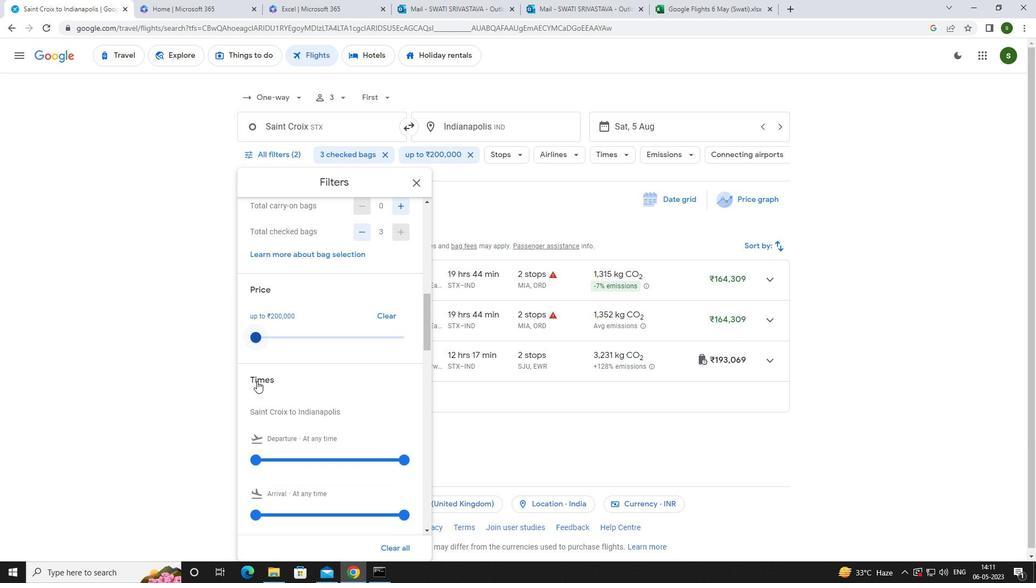 
Action: Mouse moved to (256, 387)
Screenshot: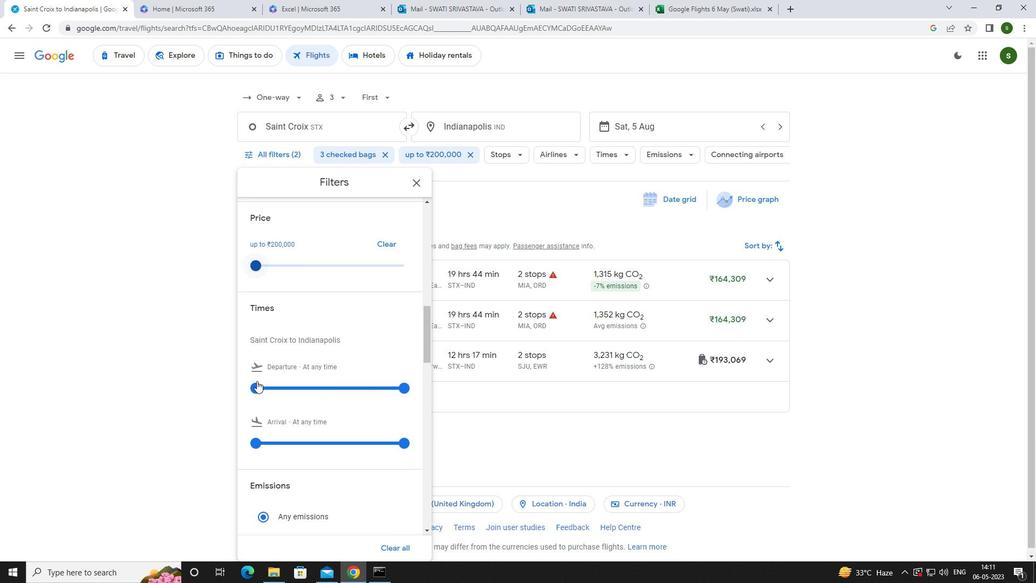 
Action: Mouse pressed left at (256, 387)
Screenshot: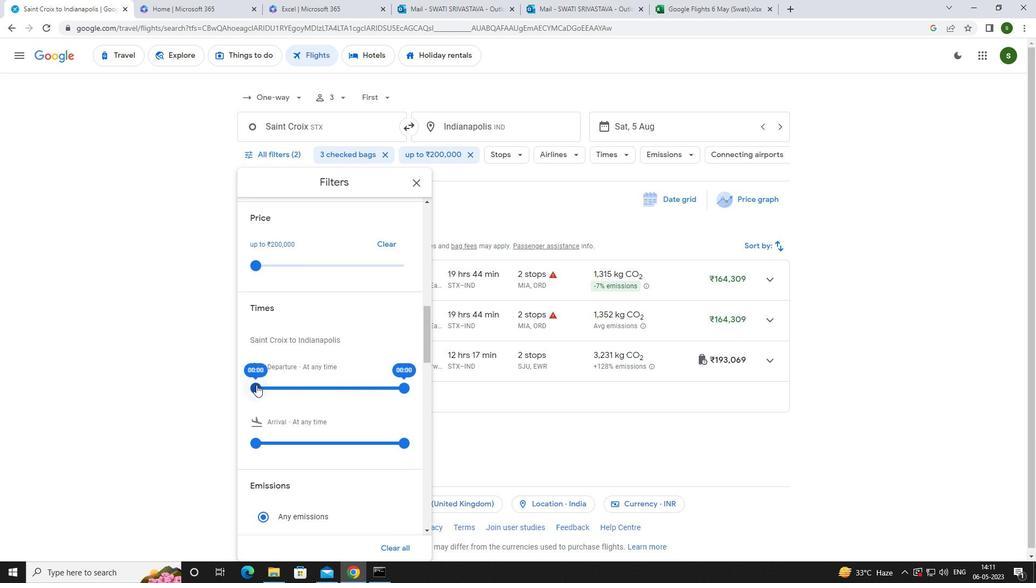 
Action: Mouse moved to (181, 354)
Screenshot: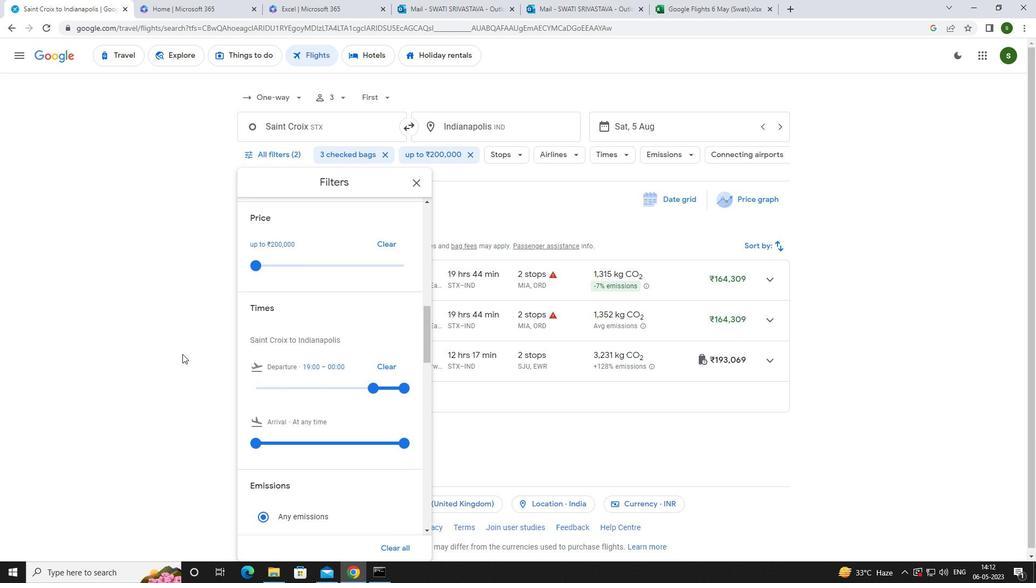 
Action: Mouse pressed left at (181, 354)
Screenshot: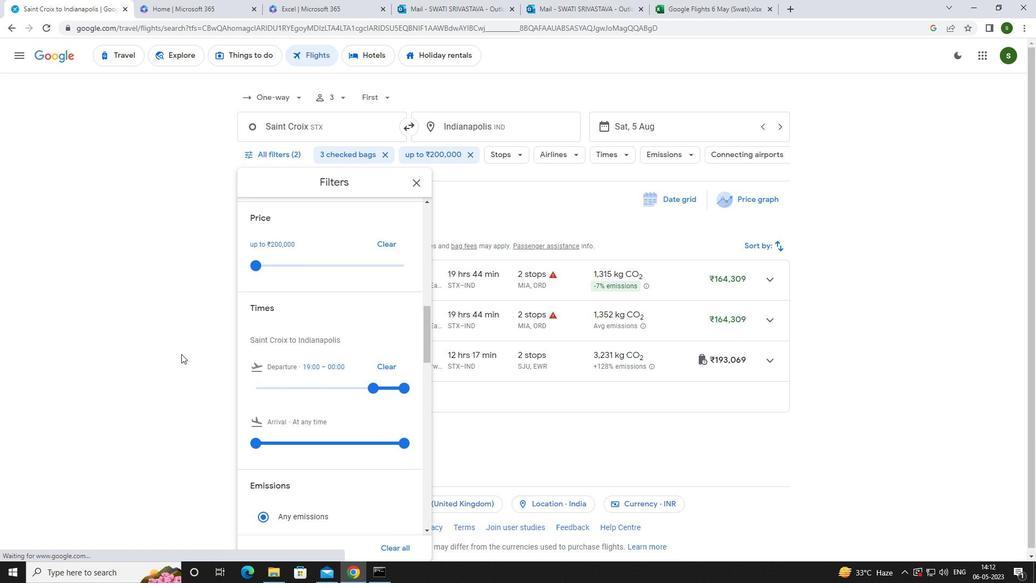 
